 Task: Create a section Agile Accelerators and in the section, add a milestone UI/UX Improvements in the project AcmeWorks
Action: Mouse moved to (359, 480)
Screenshot: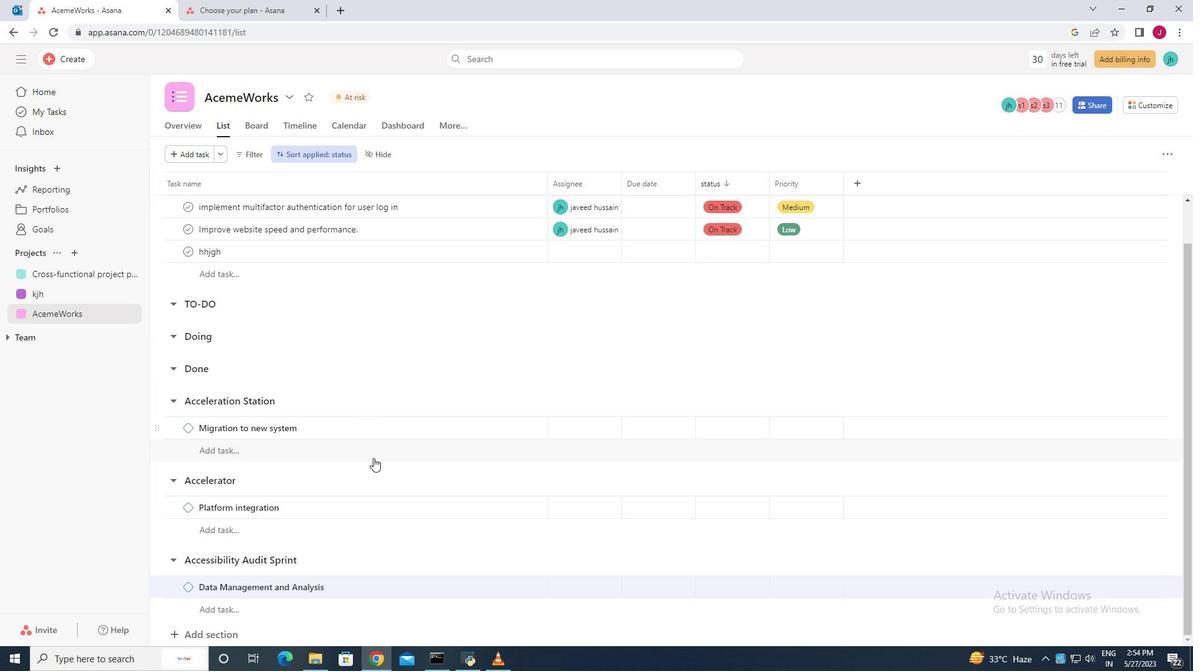 
Action: Mouse scrolled (364, 473) with delta (0, 0)
Screenshot: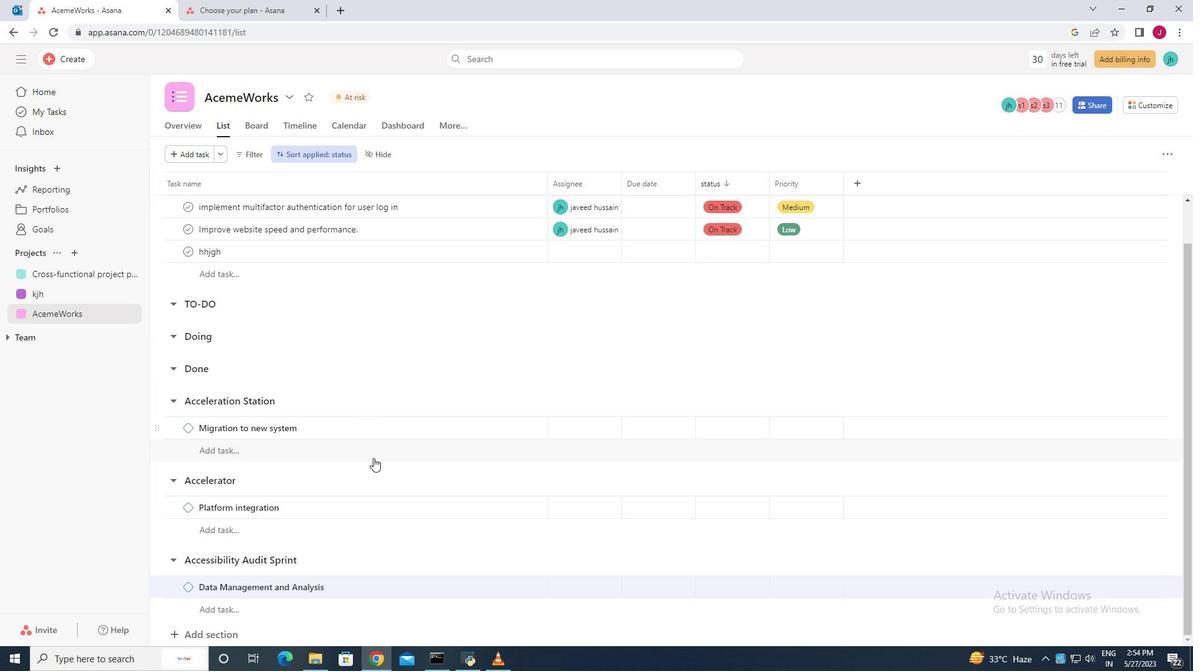 
Action: Mouse moved to (356, 485)
Screenshot: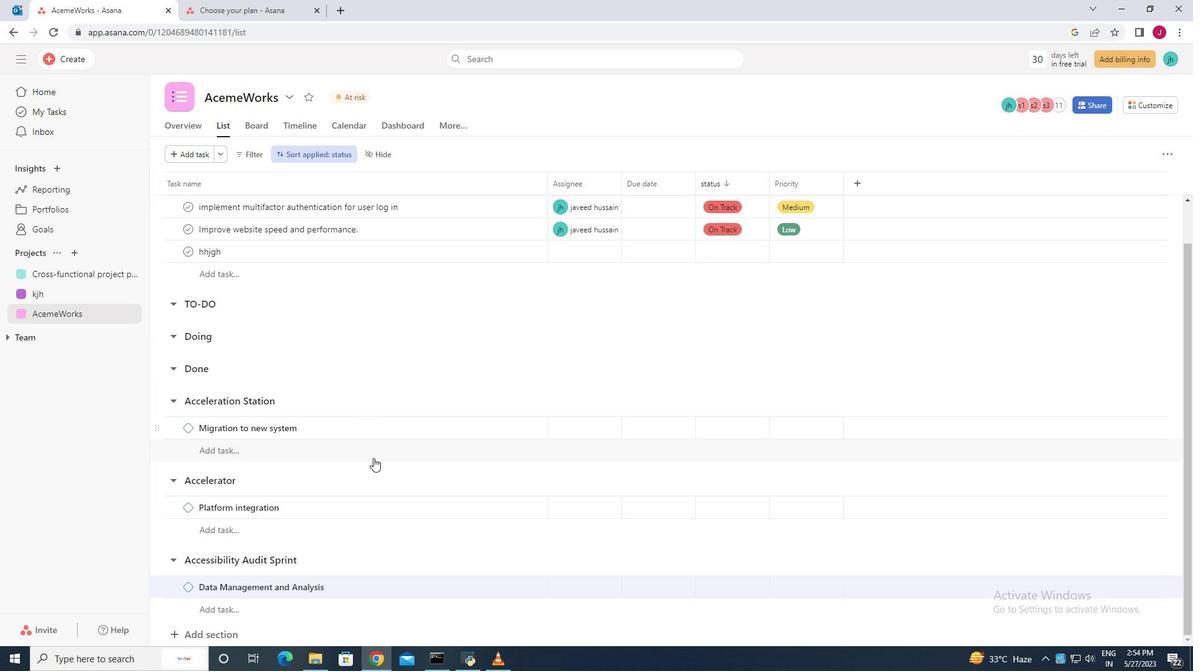 
Action: Mouse scrolled (356, 485) with delta (0, 0)
Screenshot: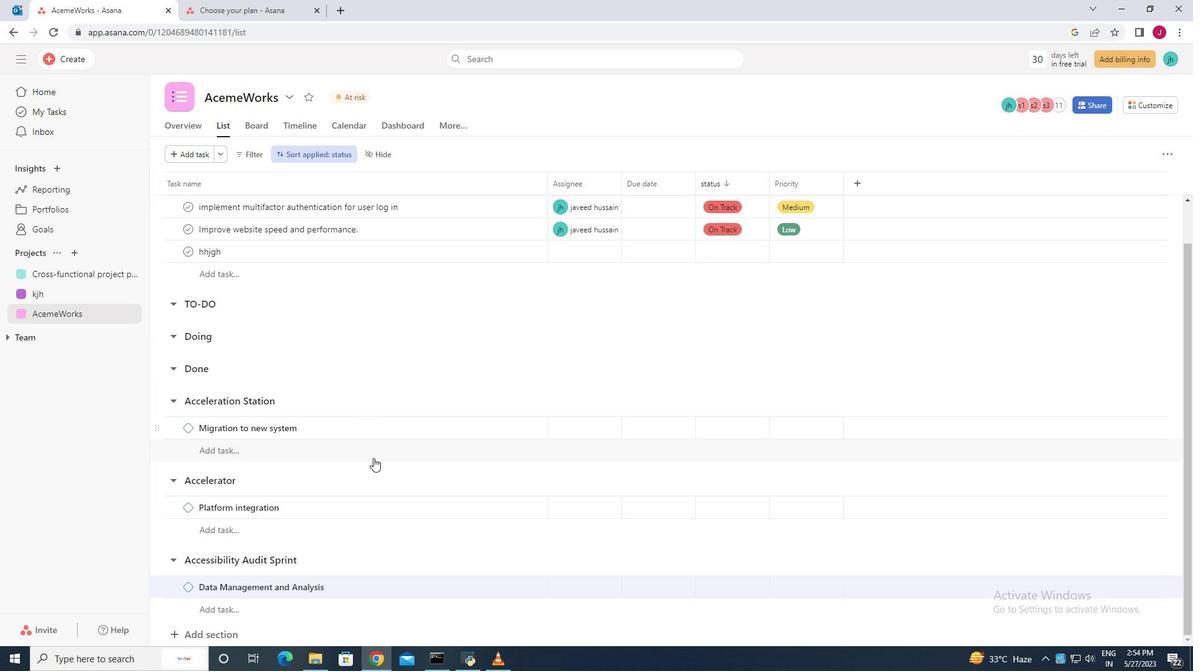 
Action: Mouse moved to (354, 490)
Screenshot: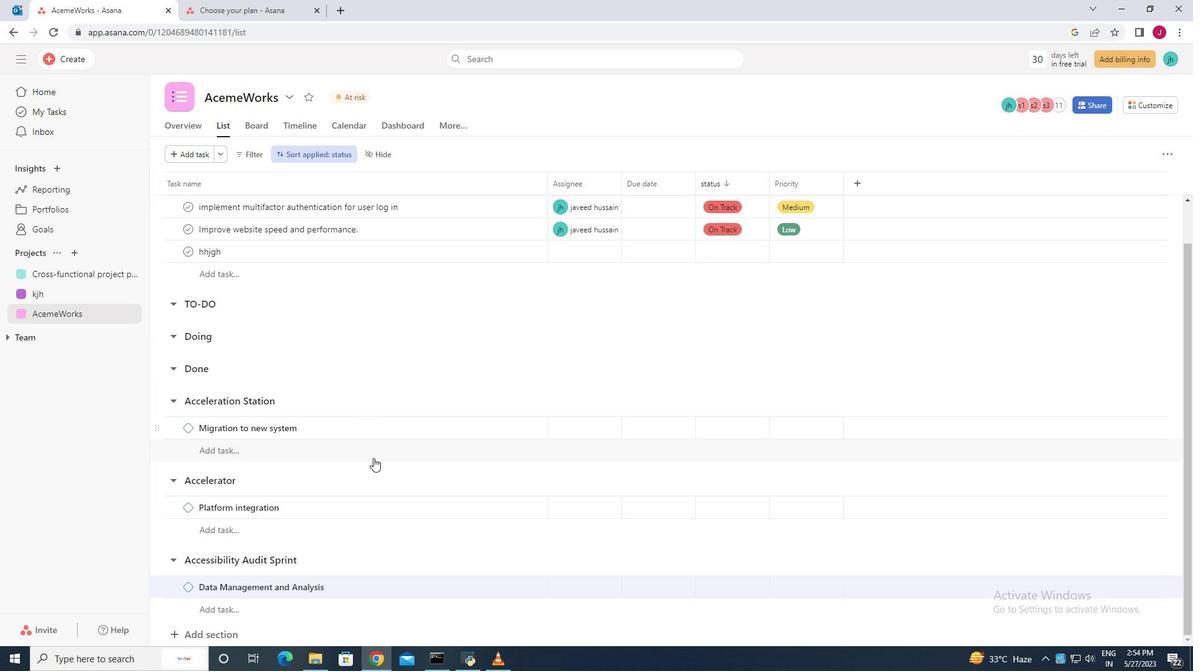 
Action: Mouse scrolled (354, 489) with delta (0, 0)
Screenshot: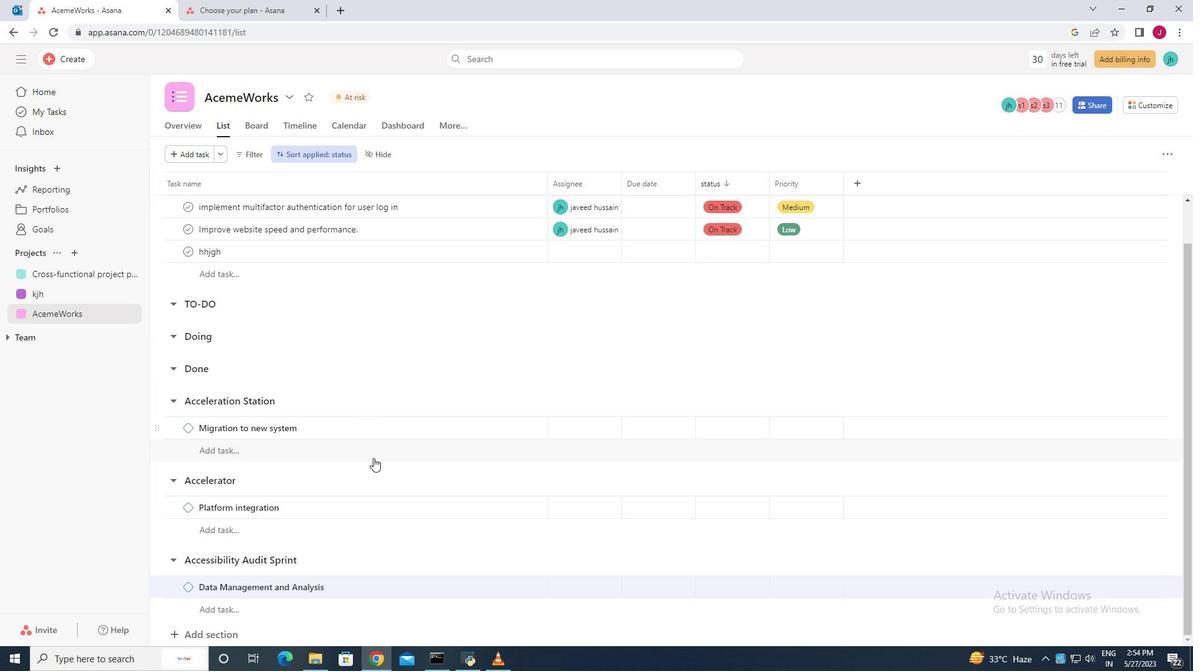 
Action: Mouse moved to (350, 495)
Screenshot: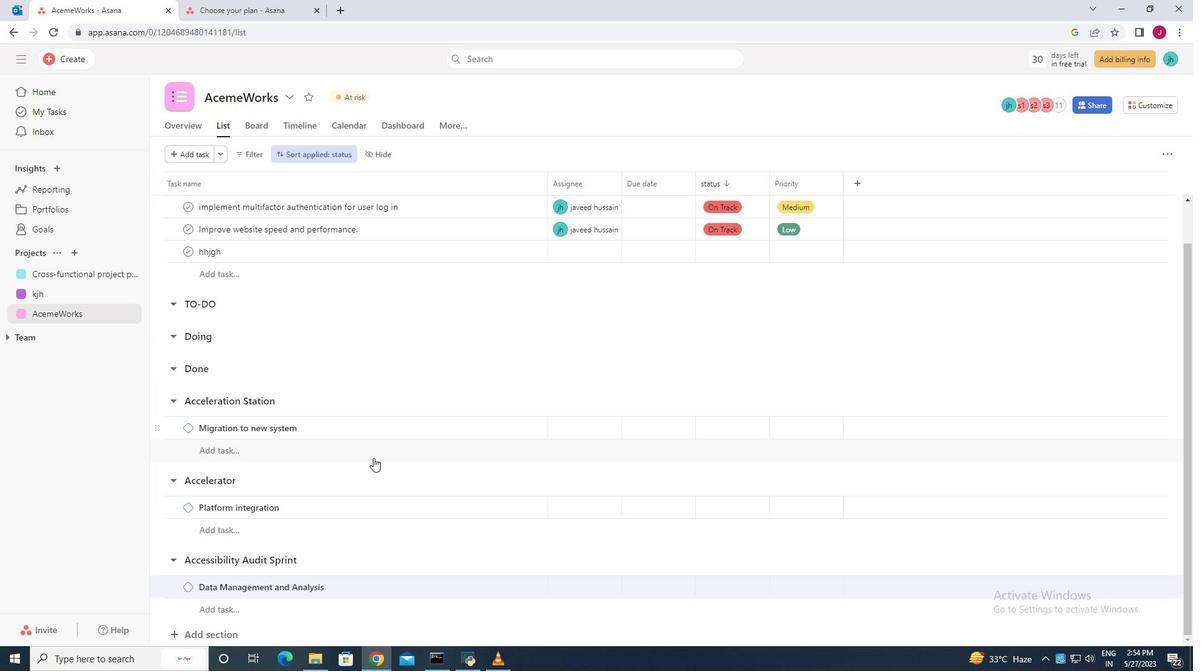 
Action: Mouse scrolled (350, 494) with delta (0, 0)
Screenshot: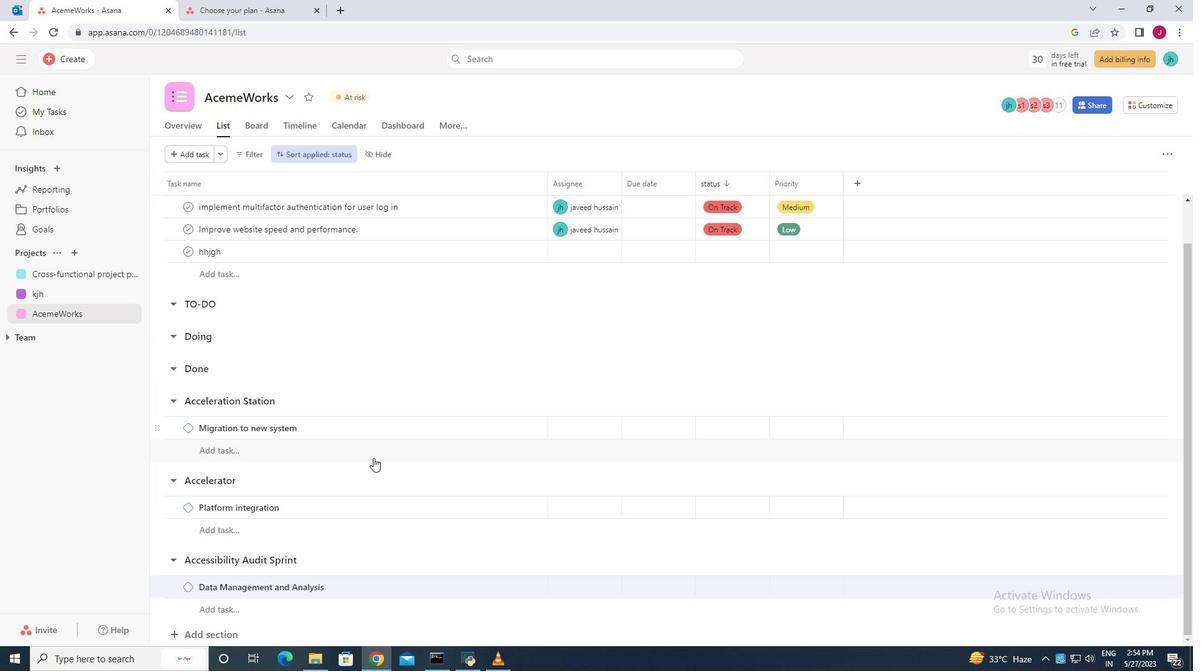 
Action: Mouse moved to (343, 503)
Screenshot: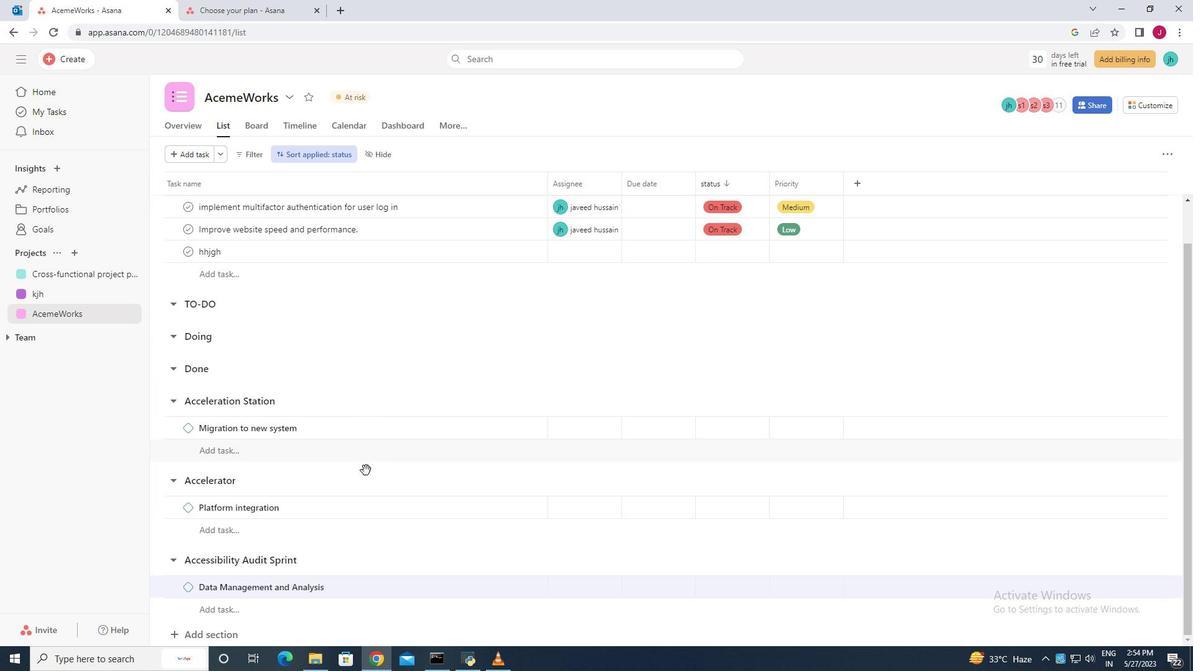 
Action: Mouse scrolled (343, 503) with delta (0, 0)
Screenshot: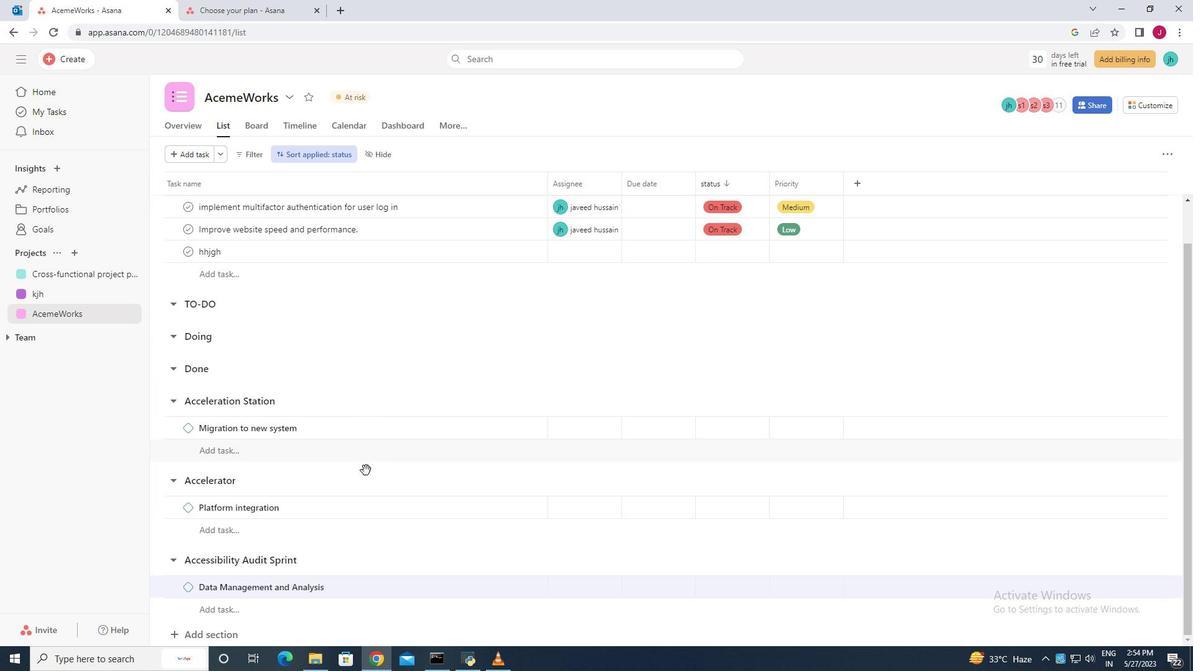 
Action: Mouse moved to (206, 630)
Screenshot: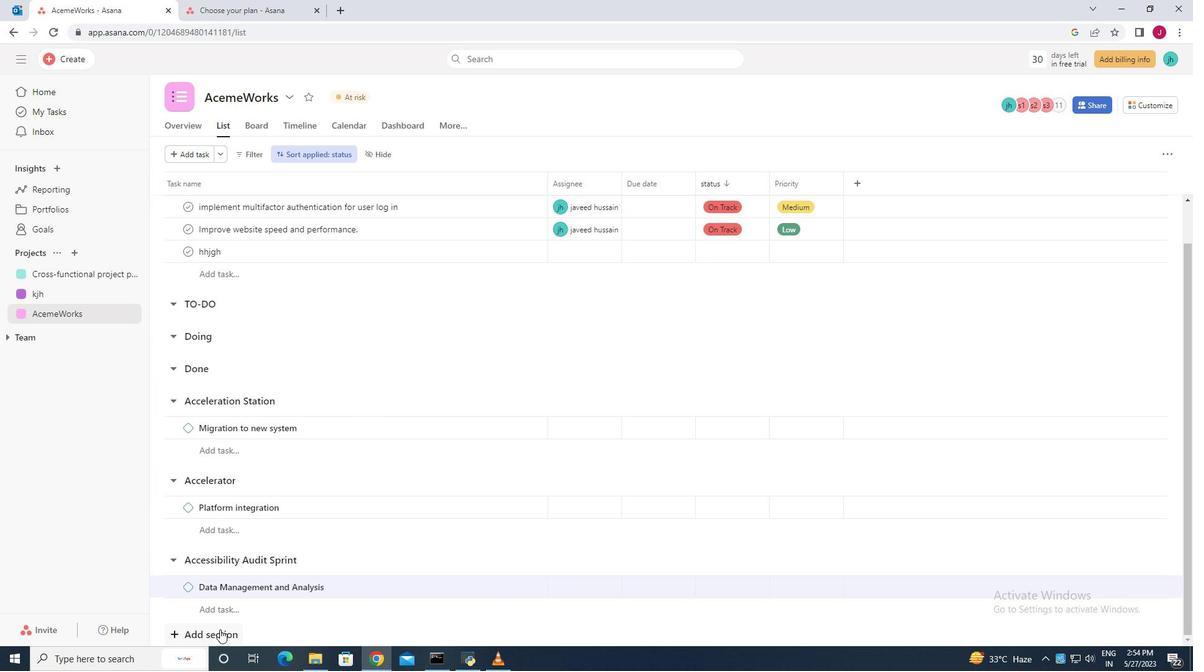 
Action: Mouse pressed left at (206, 630)
Screenshot: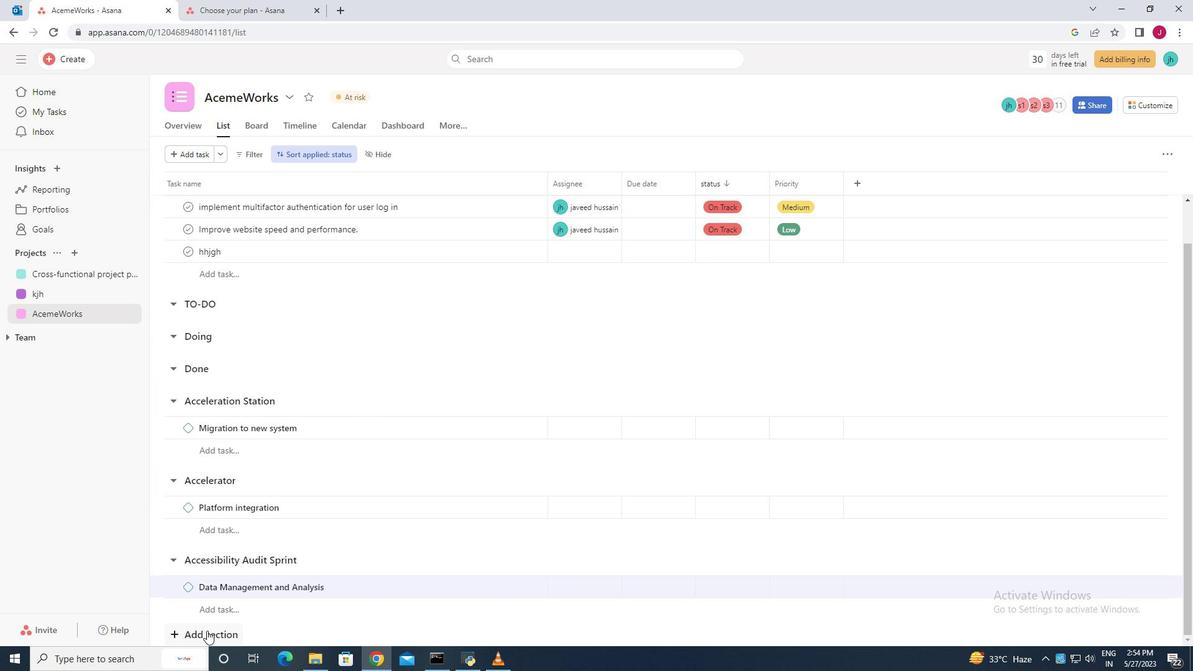 
Action: Mouse moved to (325, 553)
Screenshot: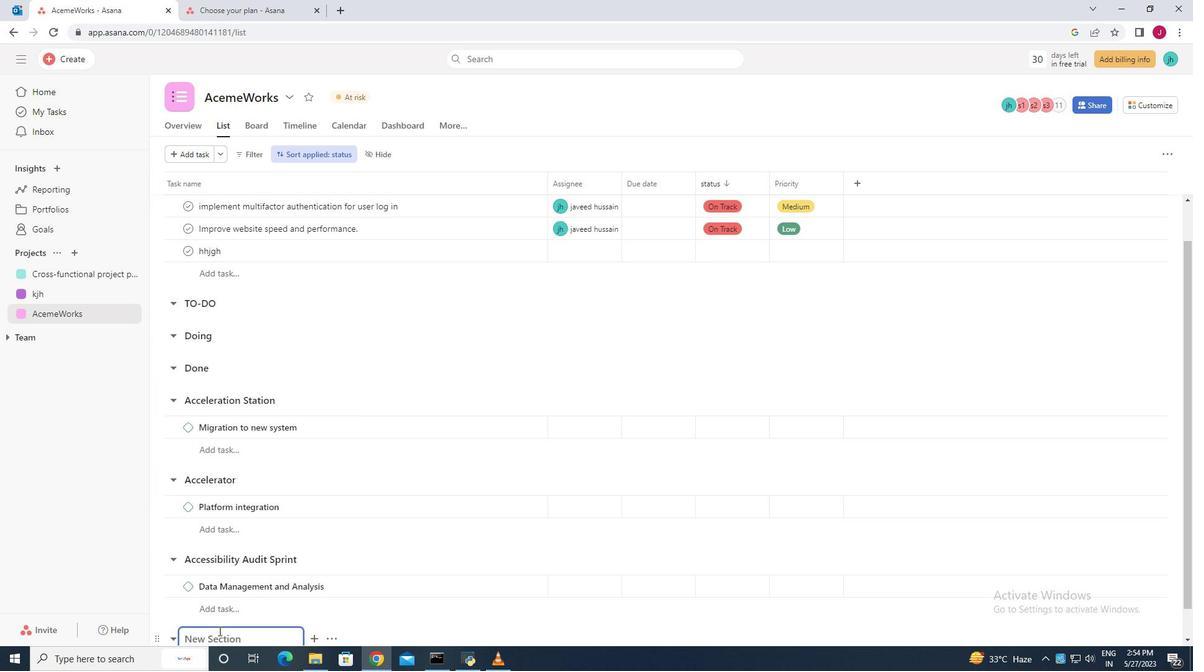 
Action: Mouse scrolled (325, 552) with delta (0, 0)
Screenshot: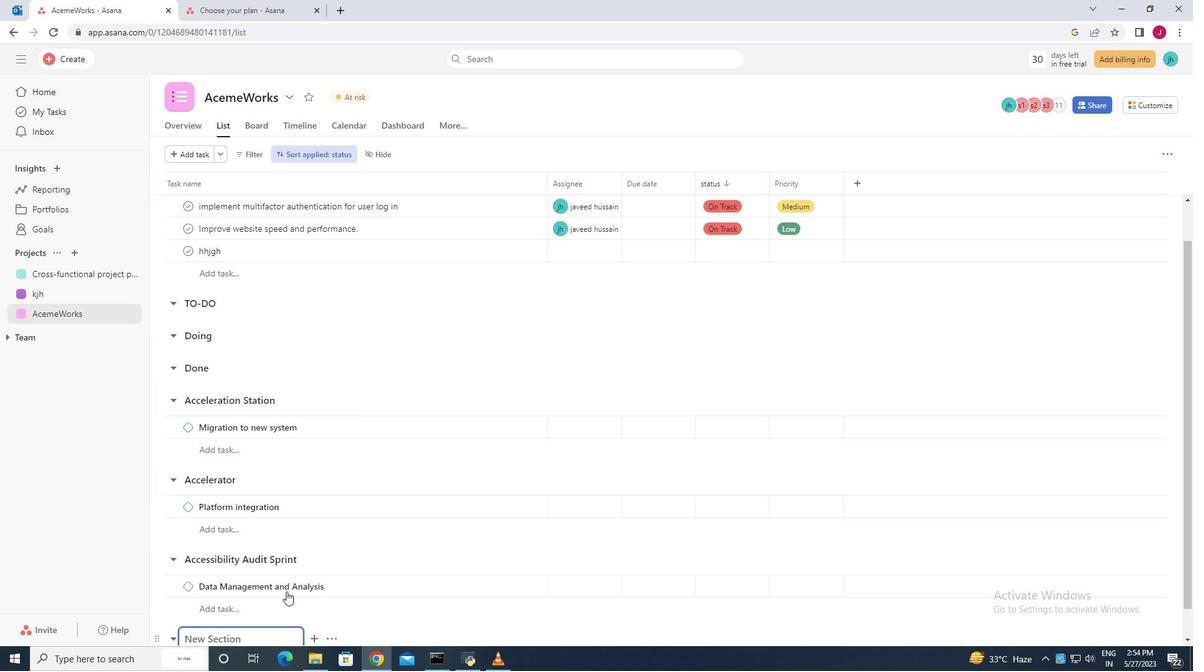 
Action: Mouse moved to (325, 553)
Screenshot: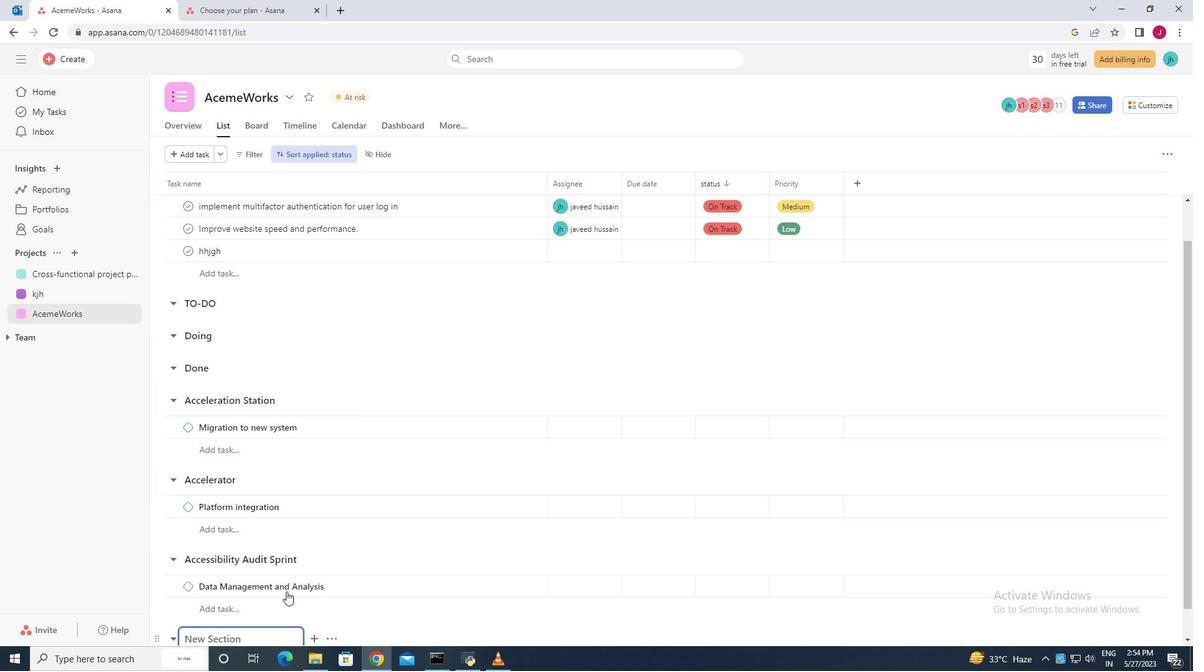 
Action: Mouse scrolled (325, 552) with delta (0, 0)
Screenshot: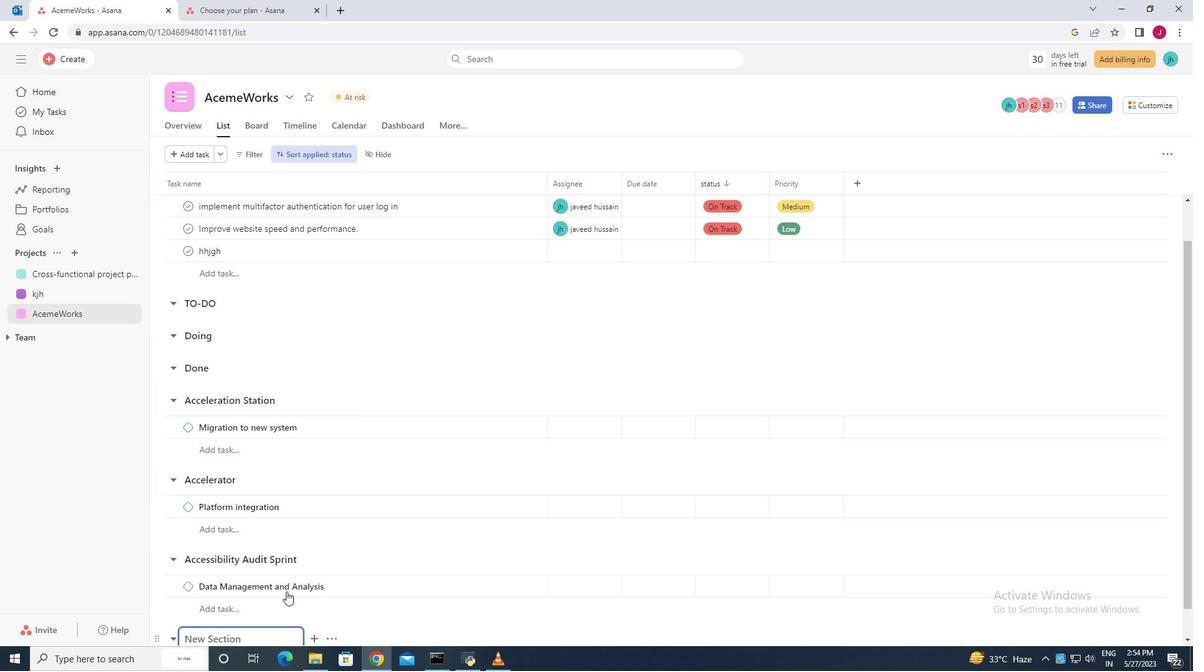 
Action: Mouse scrolled (325, 552) with delta (0, 0)
Screenshot: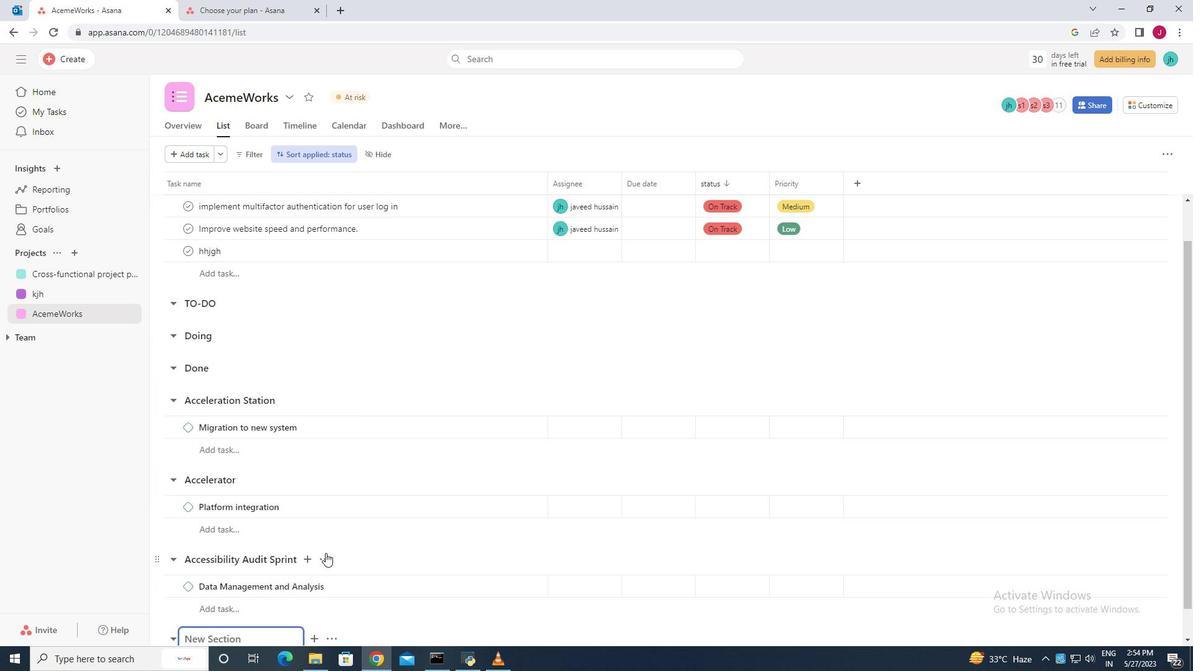 
Action: Mouse scrolled (325, 552) with delta (0, 0)
Screenshot: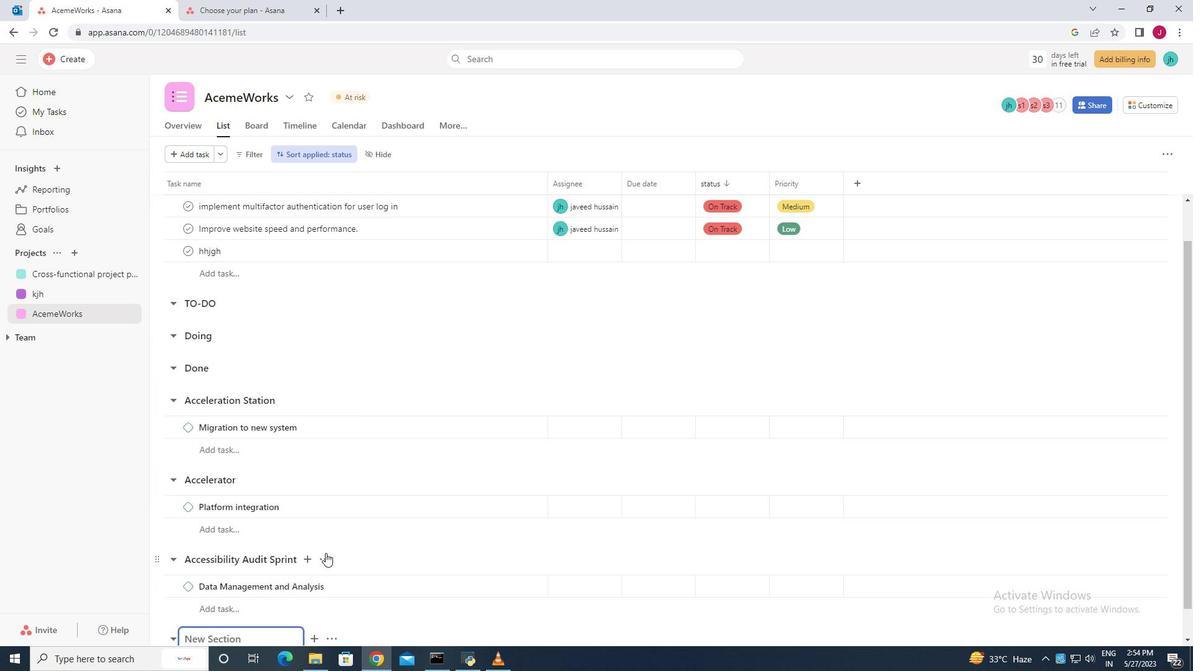 
Action: Mouse moved to (326, 551)
Screenshot: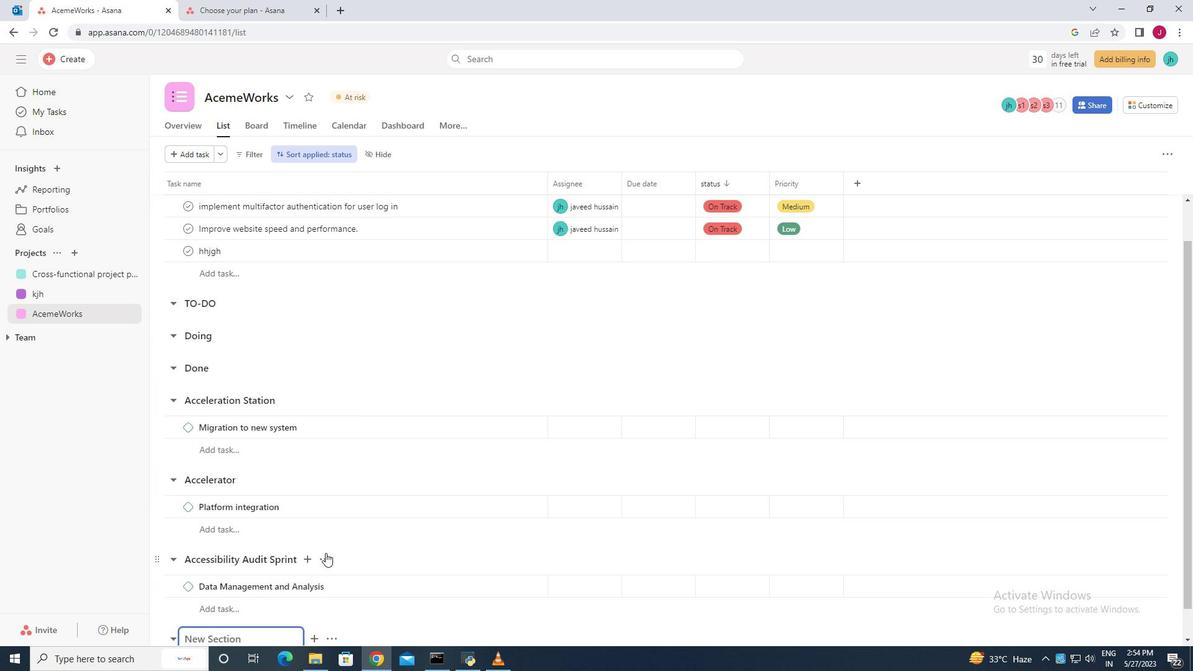 
Action: Mouse scrolled (325, 551) with delta (0, 0)
Screenshot: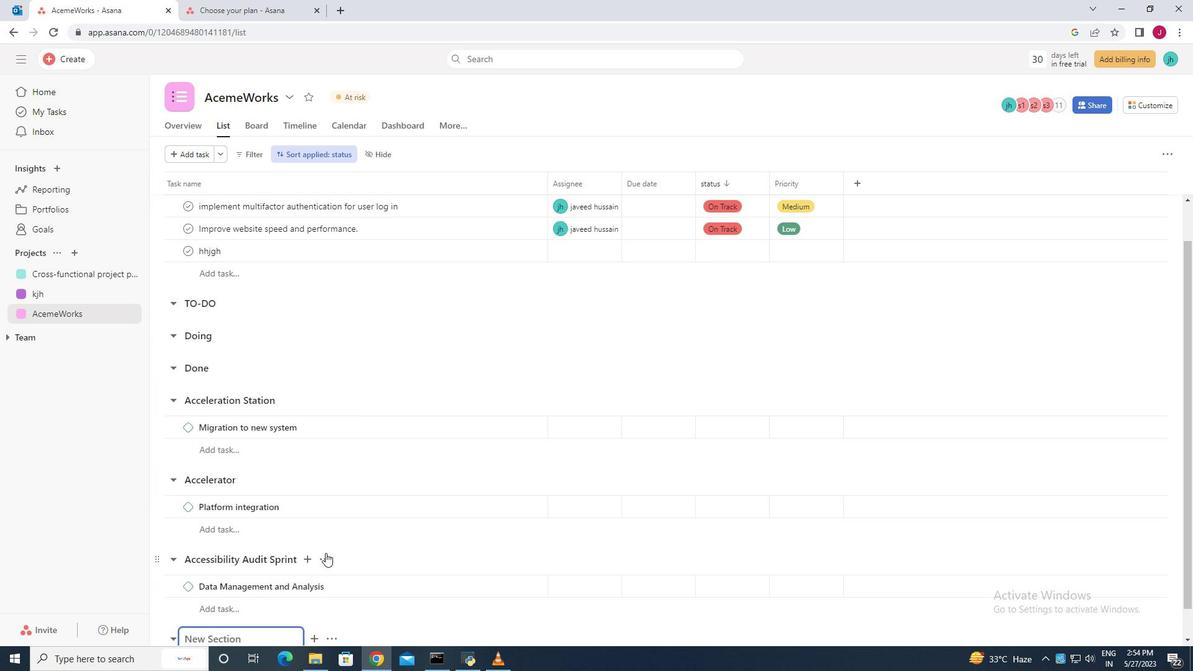 
Action: Mouse moved to (326, 551)
Screenshot: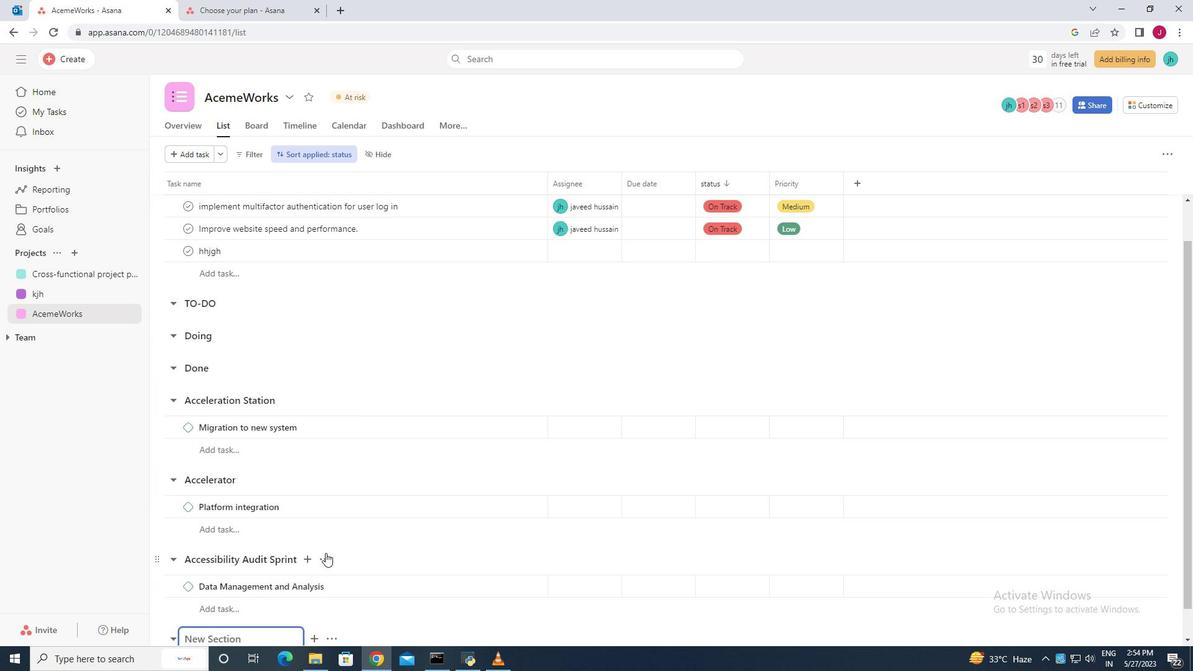
Action: Mouse scrolled (326, 550) with delta (0, 0)
Screenshot: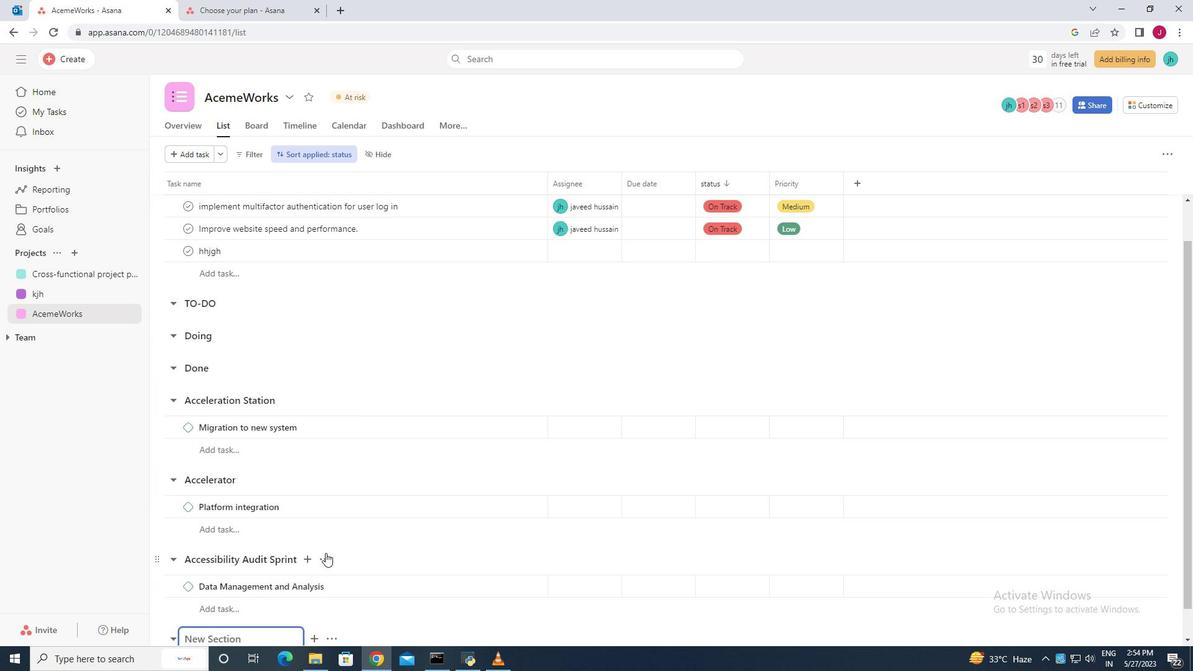
Action: Mouse moved to (328, 548)
Screenshot: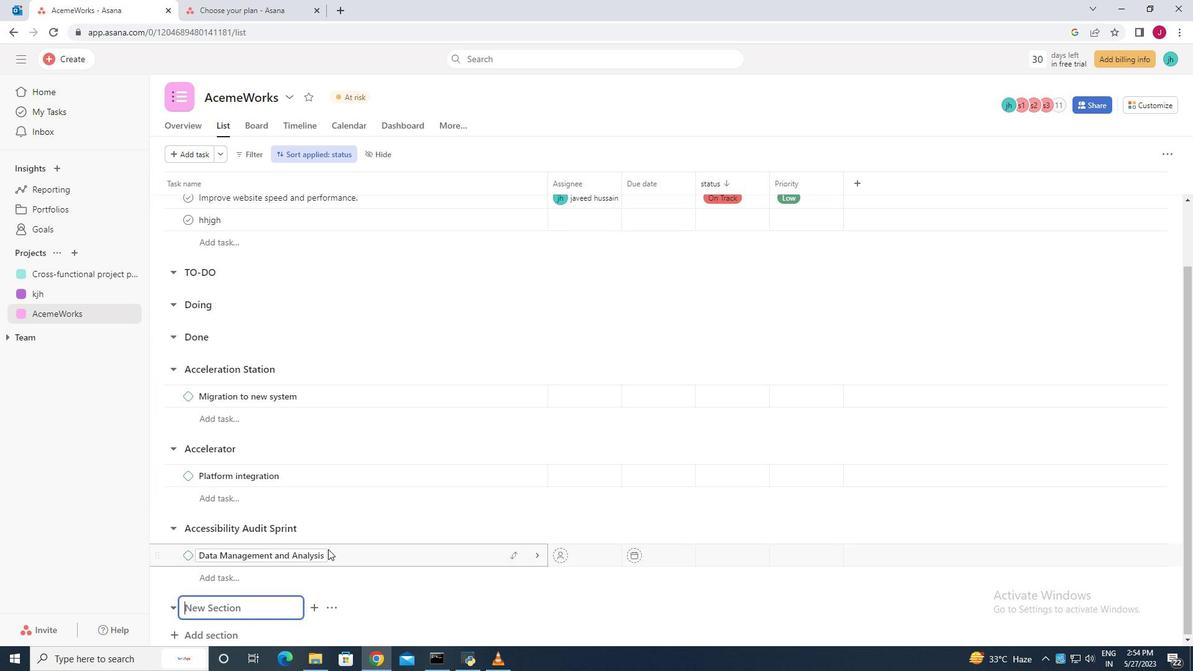 
Action: Mouse scrolled (328, 548) with delta (0, 0)
Screenshot: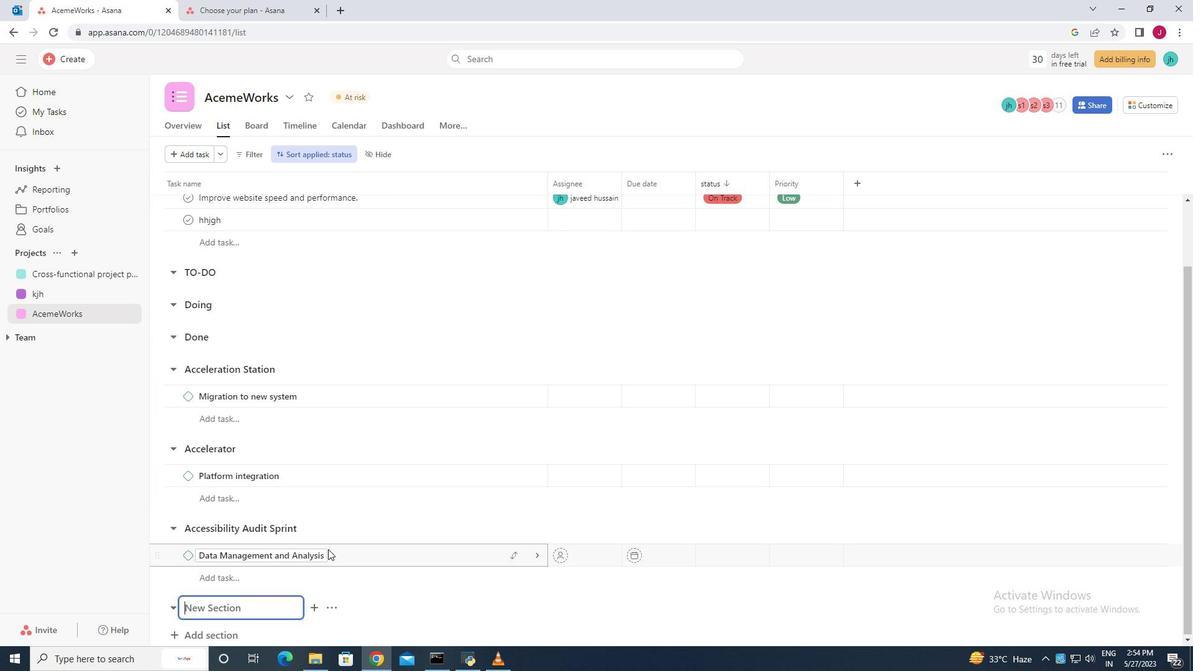 
Action: Mouse scrolled (328, 548) with delta (0, 0)
Screenshot: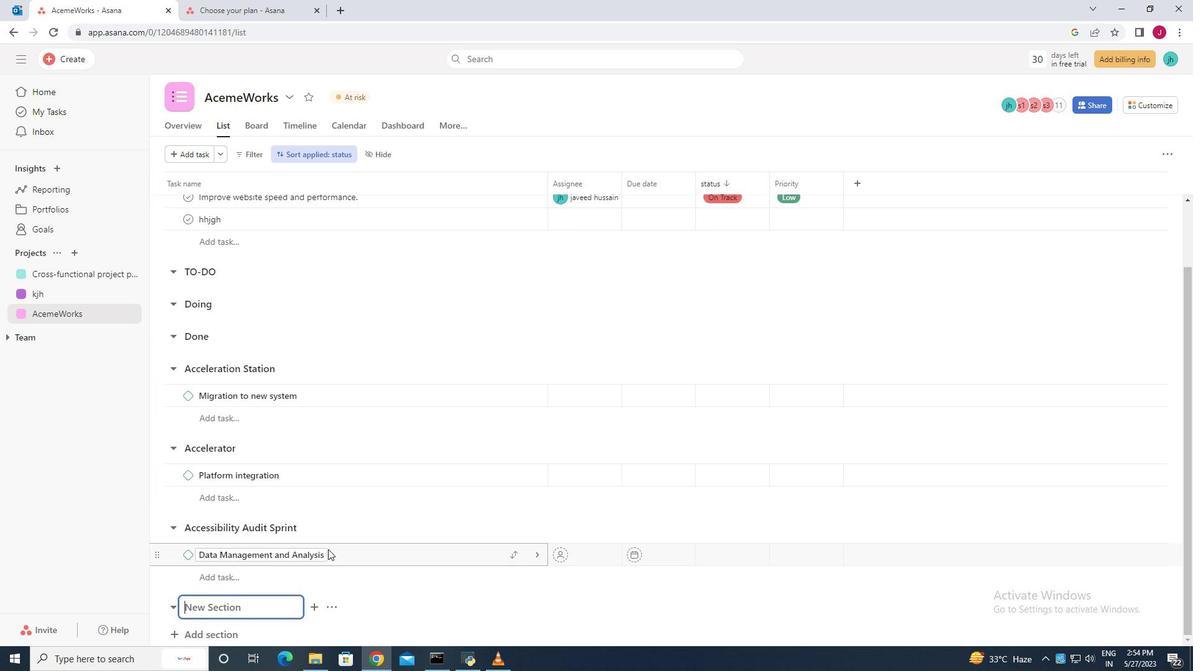 
Action: Mouse moved to (328, 548)
Screenshot: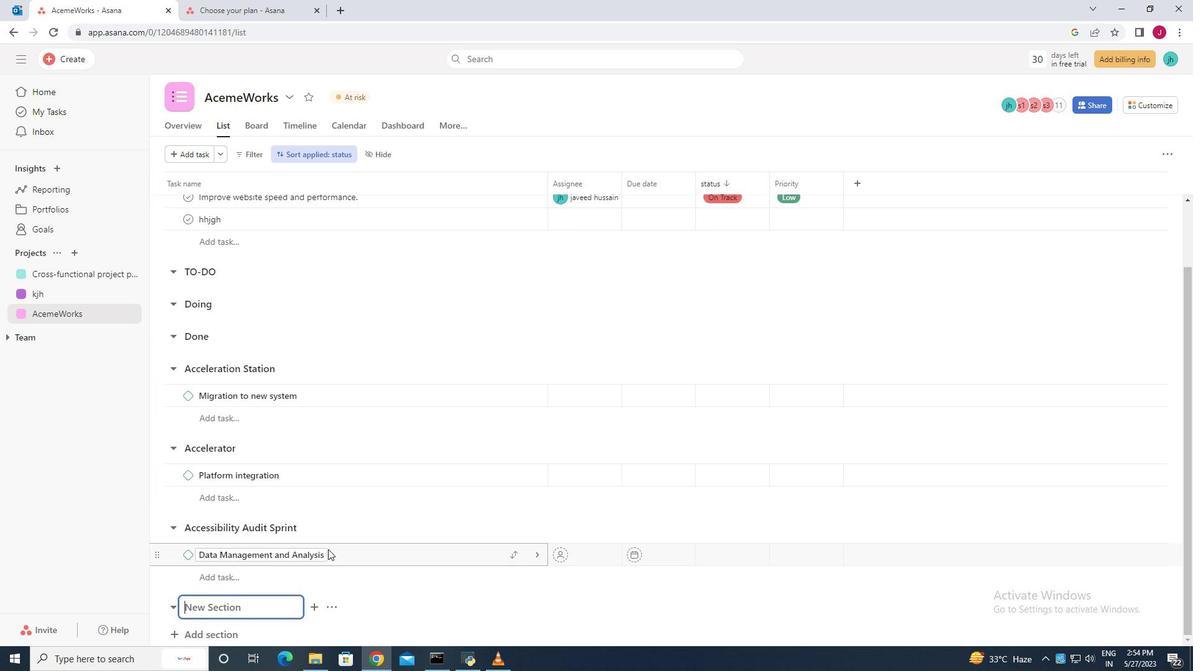 
Action: Mouse scrolled (328, 548) with delta (0, 0)
Screenshot: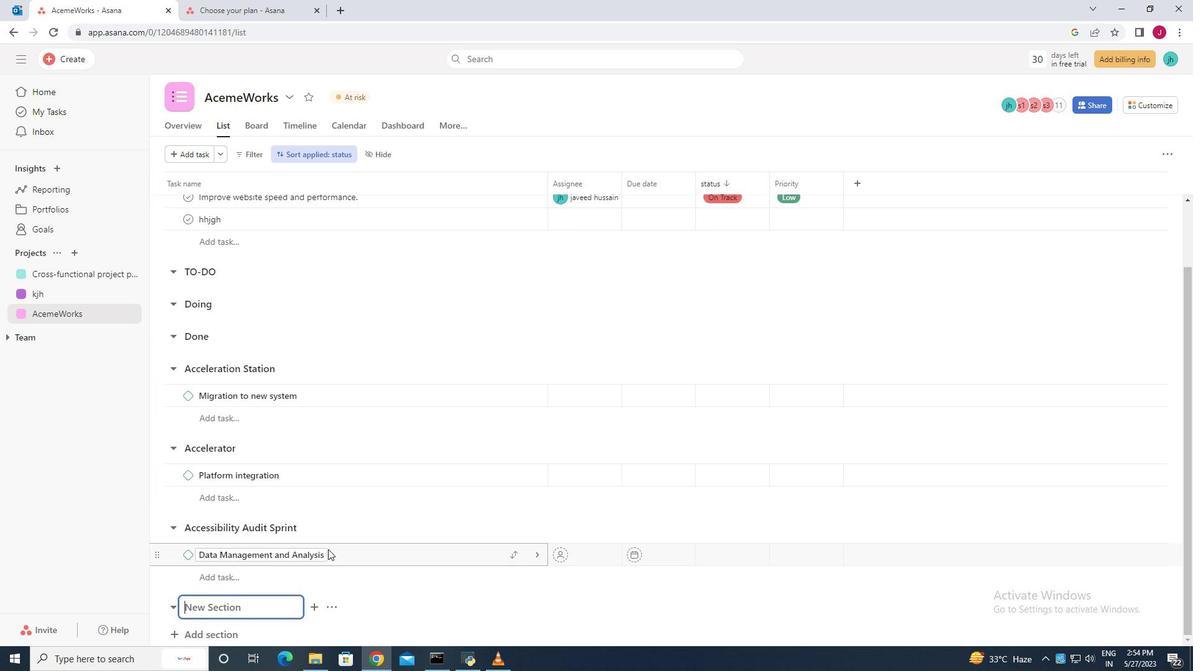 
Action: Mouse scrolled (328, 548) with delta (0, 0)
Screenshot: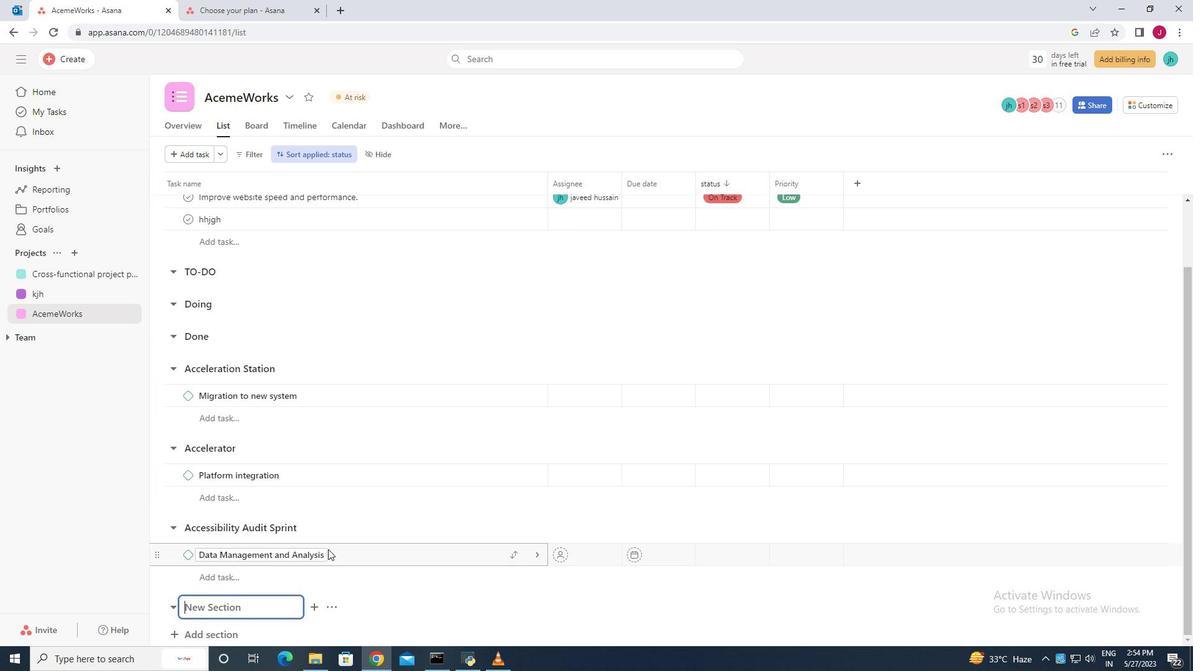 
Action: Mouse scrolled (328, 548) with delta (0, 0)
Screenshot: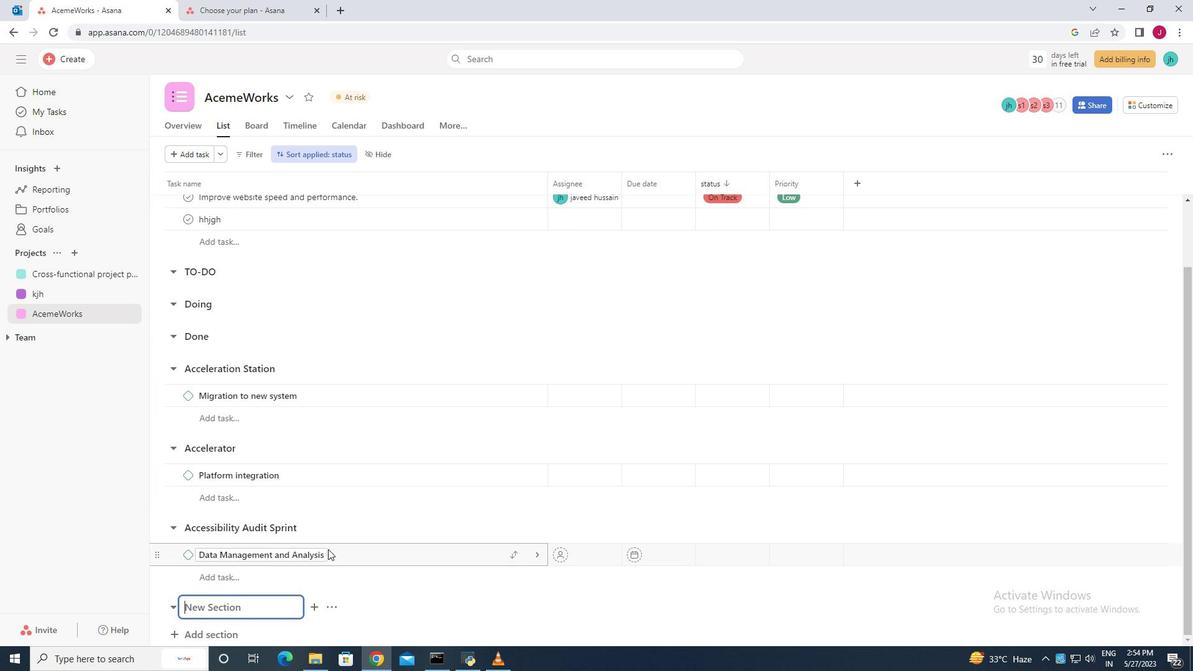 
Action: Mouse moved to (332, 544)
Screenshot: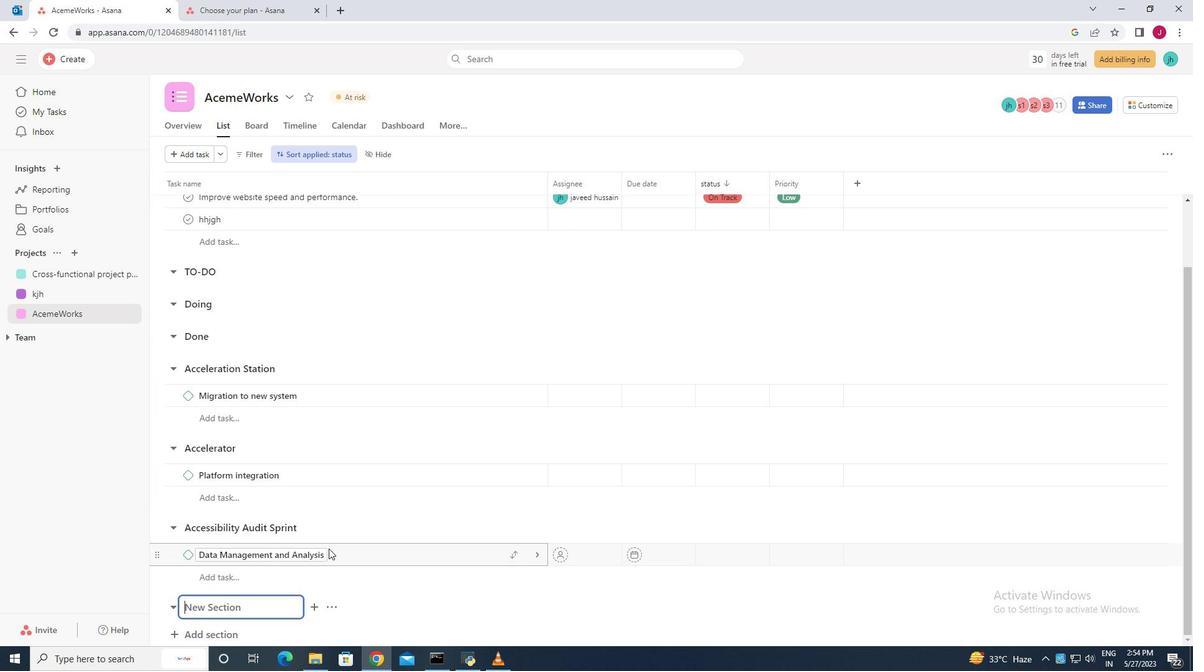 
Action: Mouse scrolled (332, 544) with delta (0, 0)
Screenshot: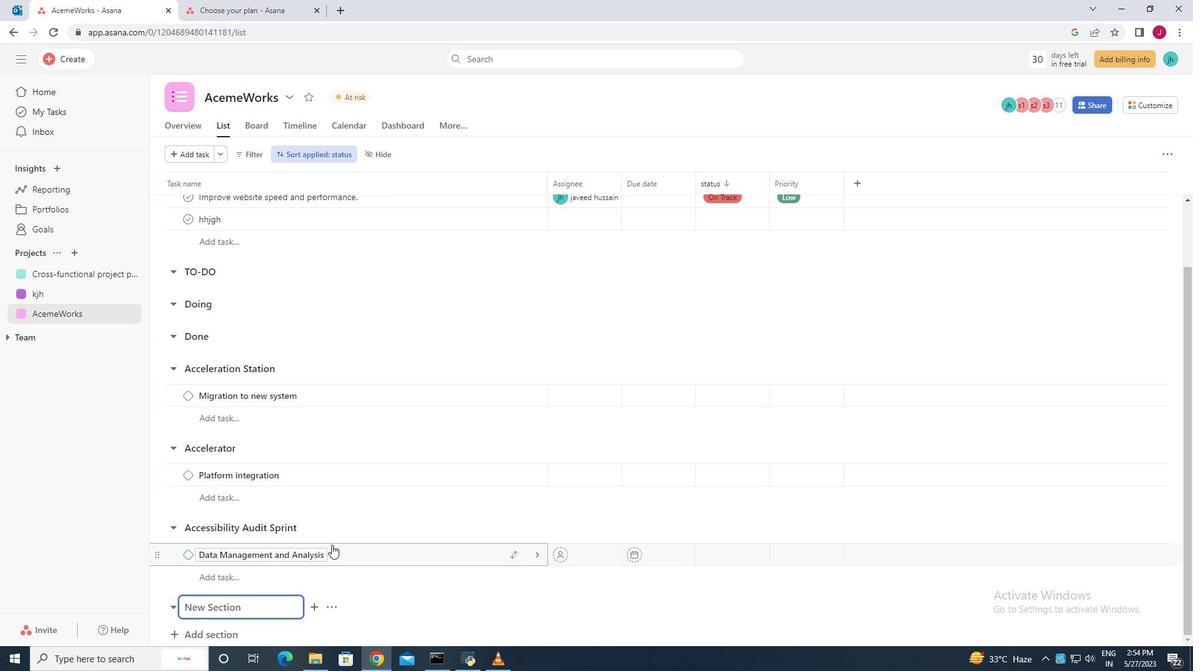 
Action: Mouse scrolled (332, 544) with delta (0, 0)
Screenshot: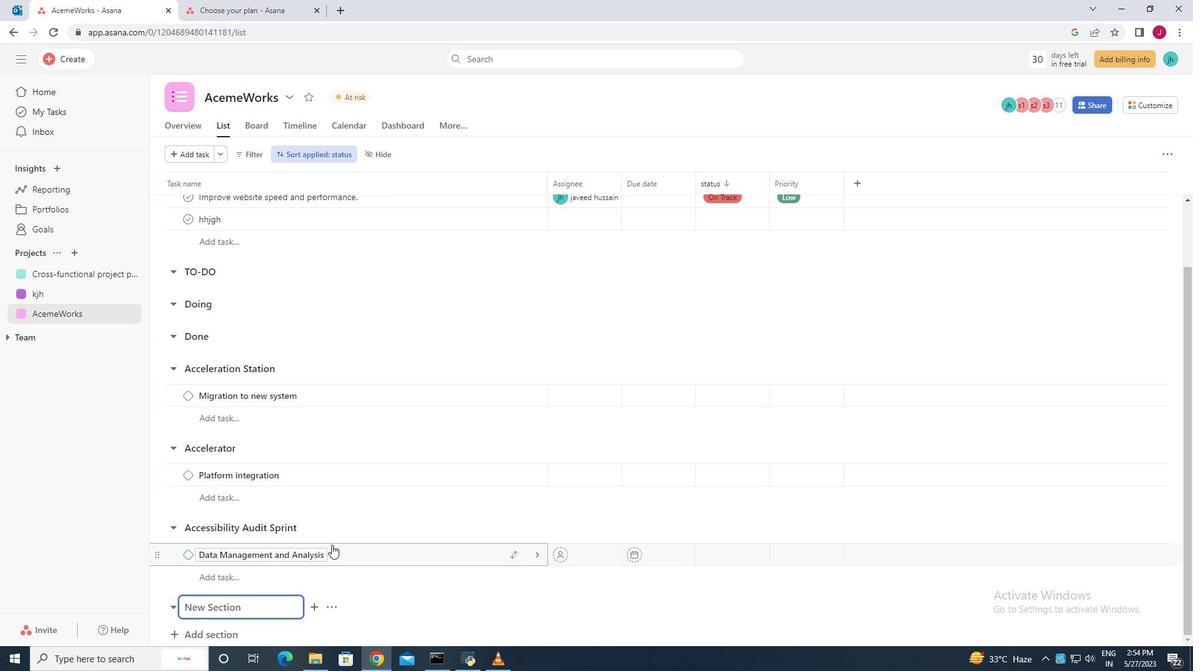
Action: Mouse scrolled (332, 544) with delta (0, 0)
Screenshot: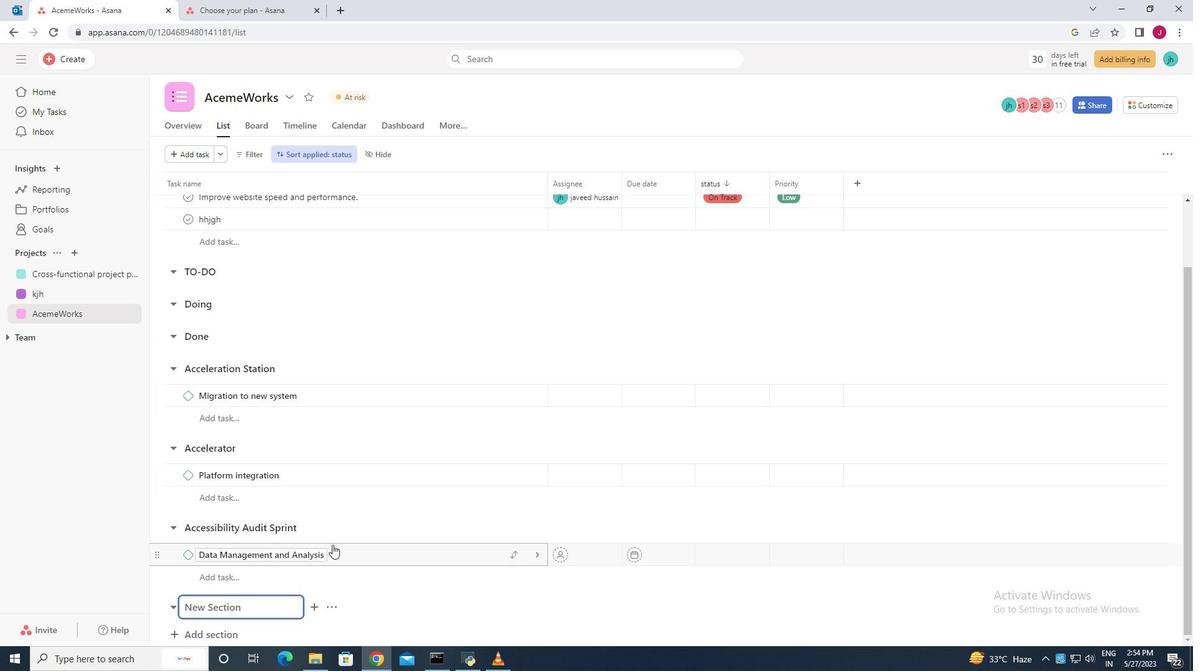 
Action: Mouse scrolled (332, 544) with delta (0, 0)
Screenshot: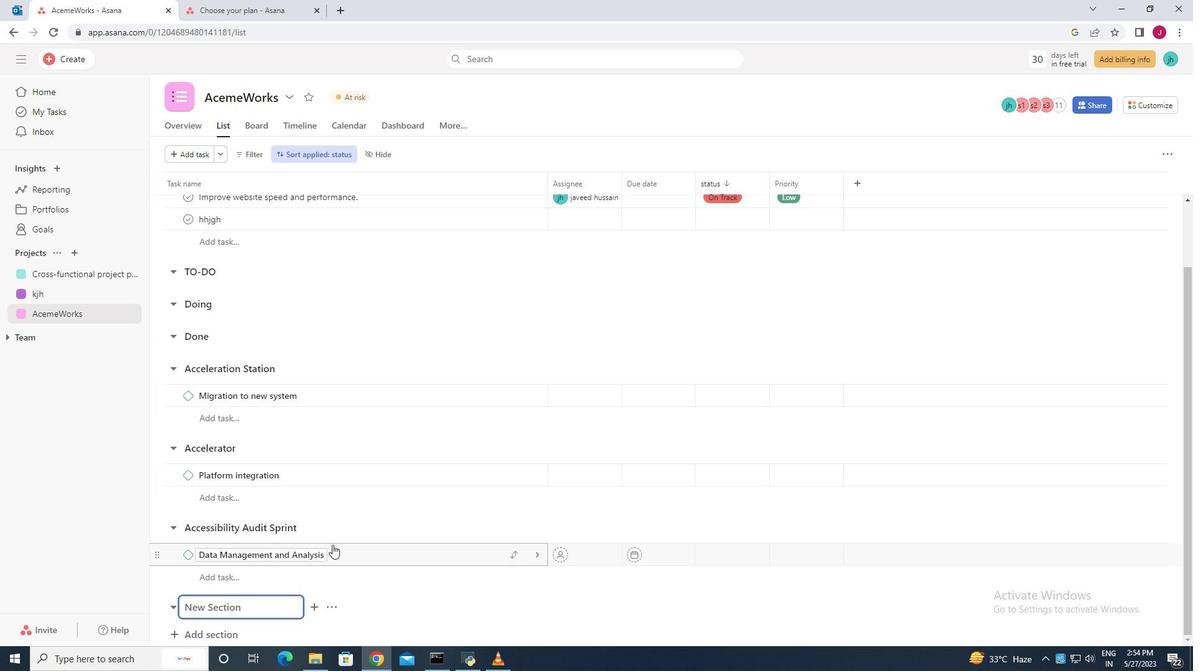 
Action: Mouse moved to (337, 543)
Screenshot: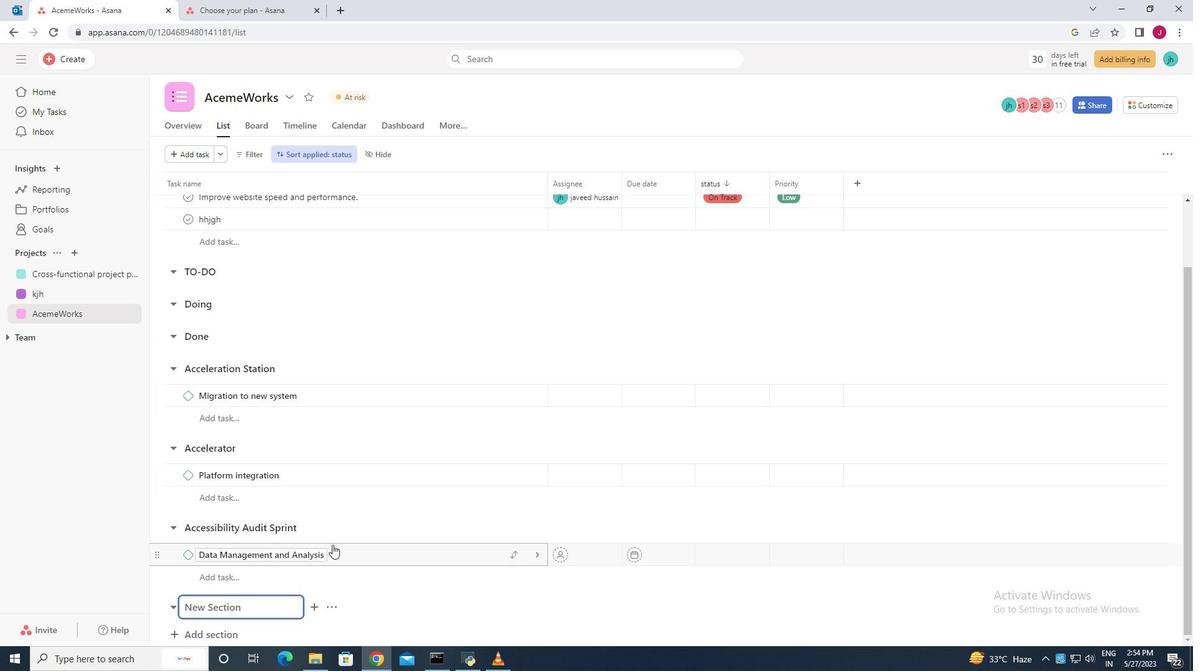 
Action: Mouse scrolled (337, 542) with delta (0, 0)
Screenshot: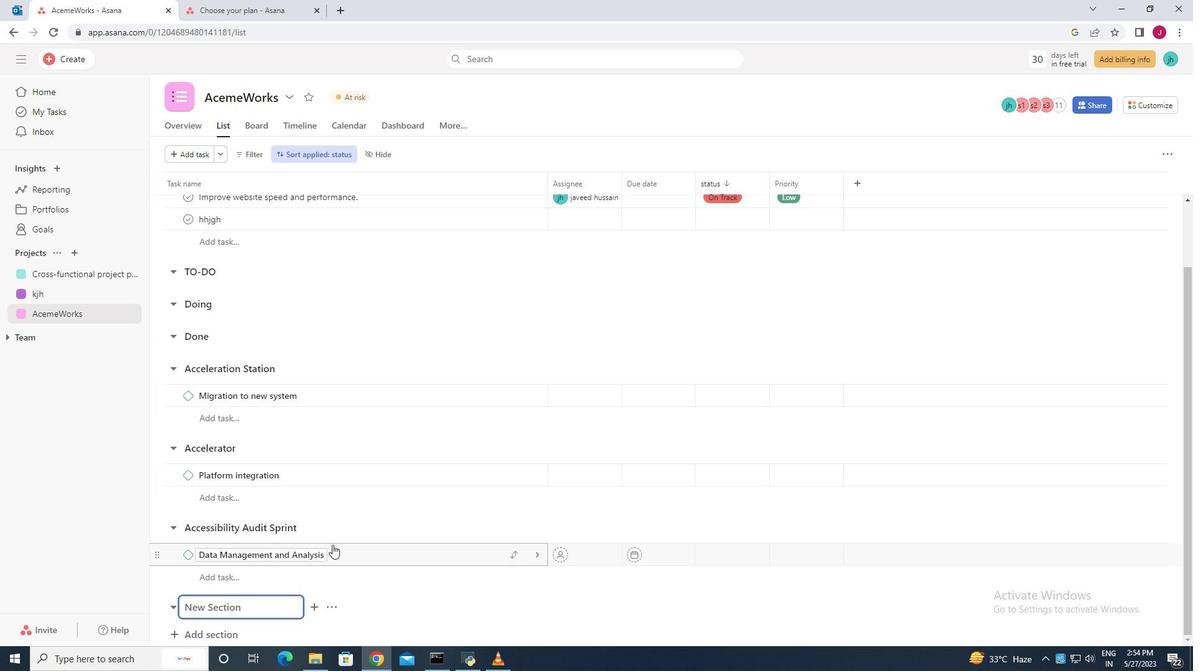 
Action: Mouse moved to (265, 602)
Screenshot: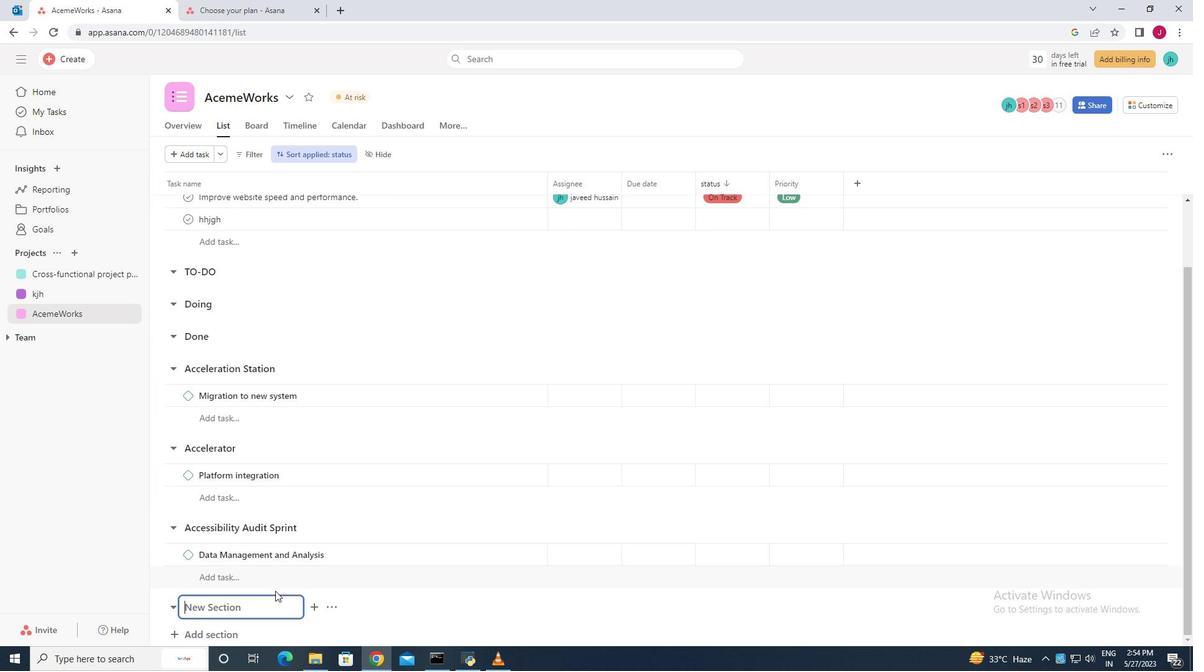 
Action: Key pressed <Key.caps_lock>A<Key.caps_lock>gile<Key.space><Key.caps_lock>A<Key.caps_lock>ccelerator<Key.space><Key.enter><Key.caps_lock>UI/UX<Key.space><Key.caps_lock><Key.caps_lock>I<Key.caps_lock>mprovements
Screenshot: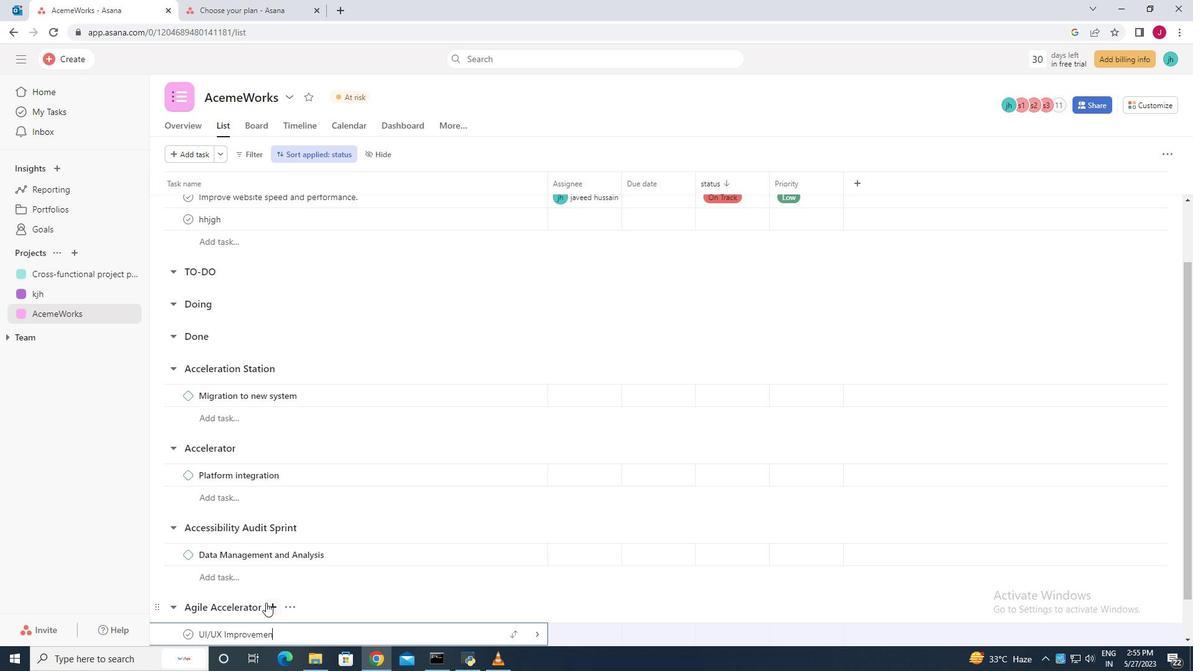 
Action: Mouse moved to (535, 631)
Screenshot: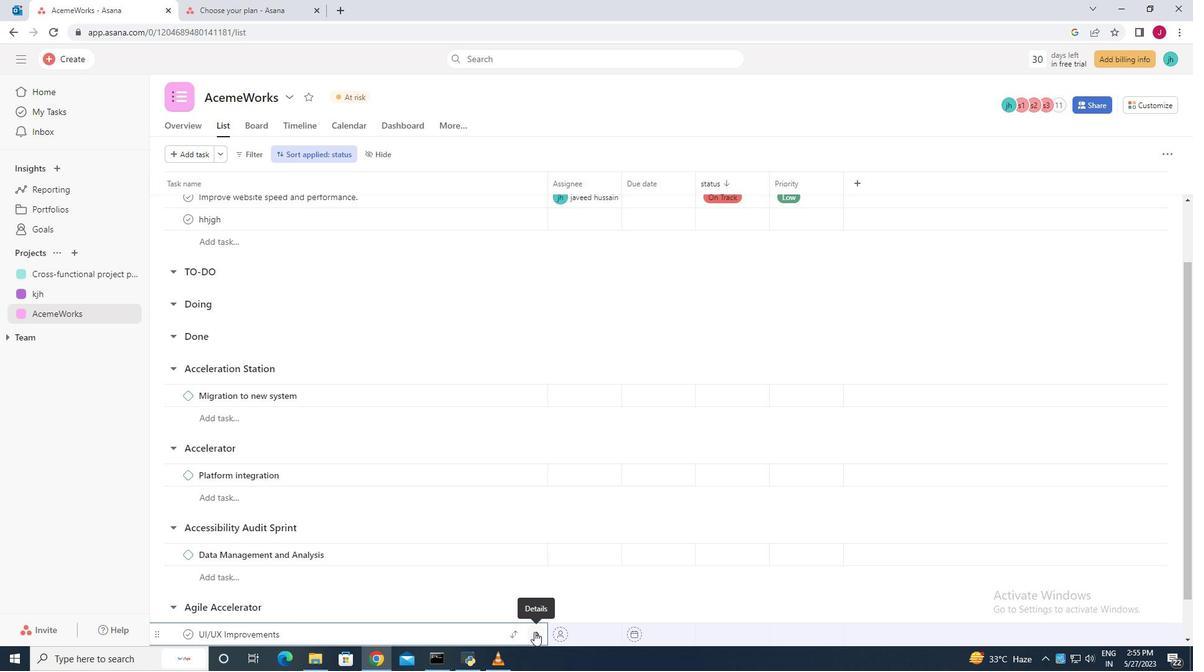 
Action: Mouse pressed left at (535, 631)
Screenshot: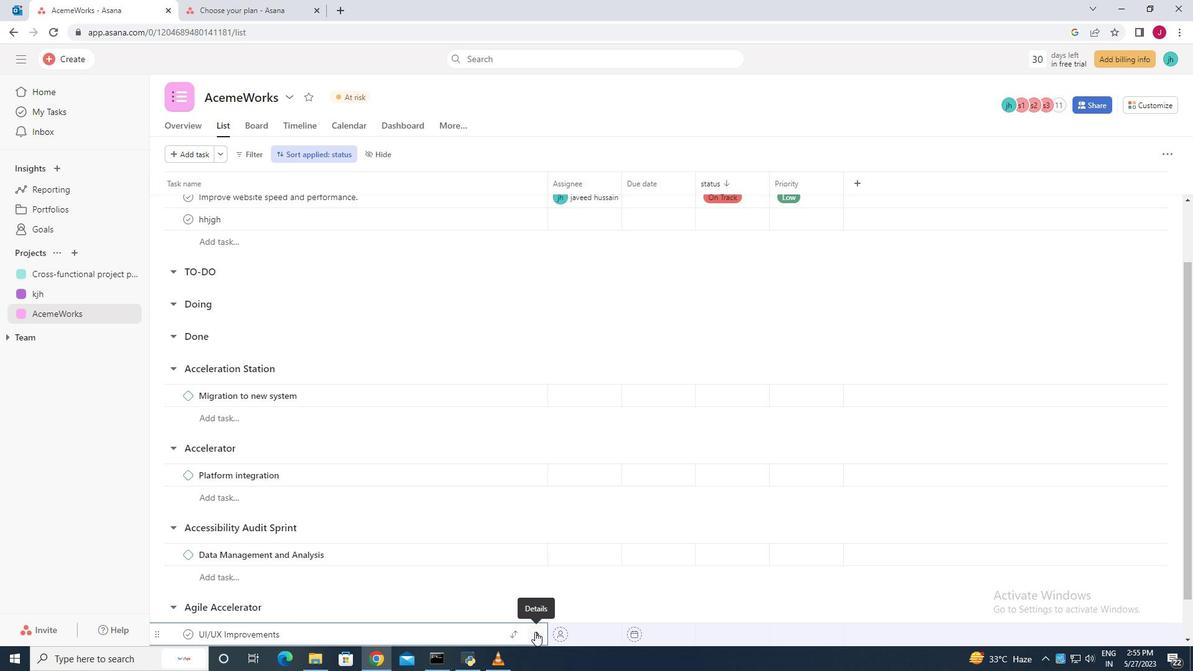 
Action: Mouse moved to (1142, 153)
Screenshot: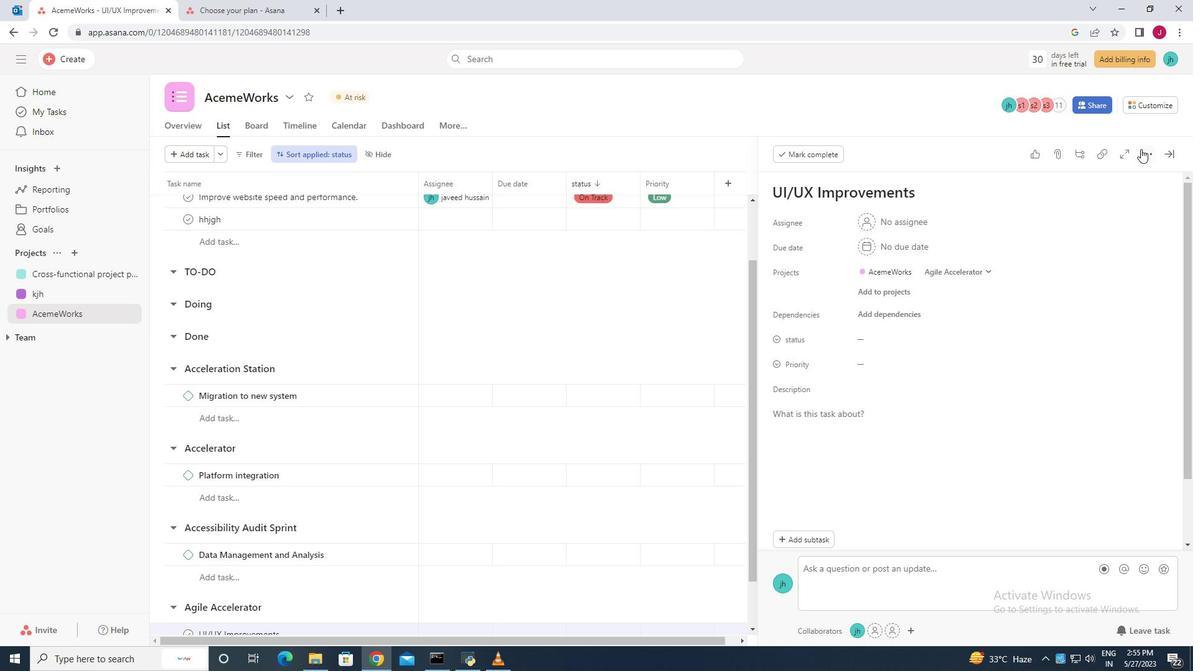 
Action: Mouse pressed left at (1142, 153)
Screenshot: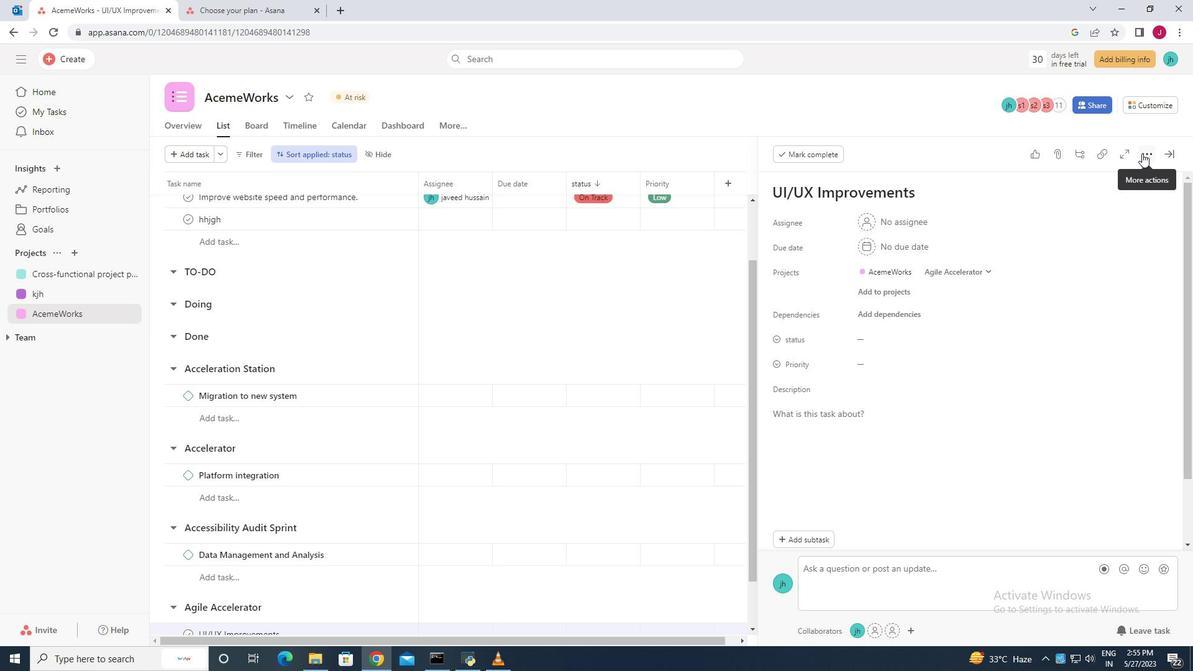 
Action: Mouse moved to (1049, 201)
Screenshot: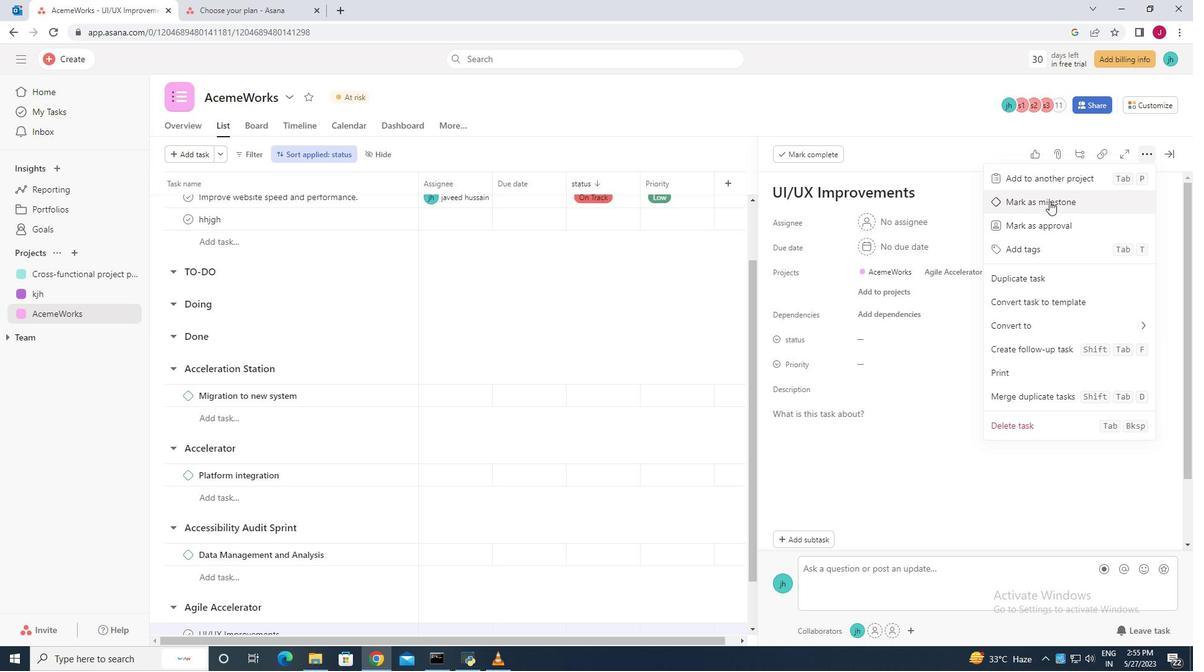 
Action: Mouse pressed left at (1049, 201)
Screenshot: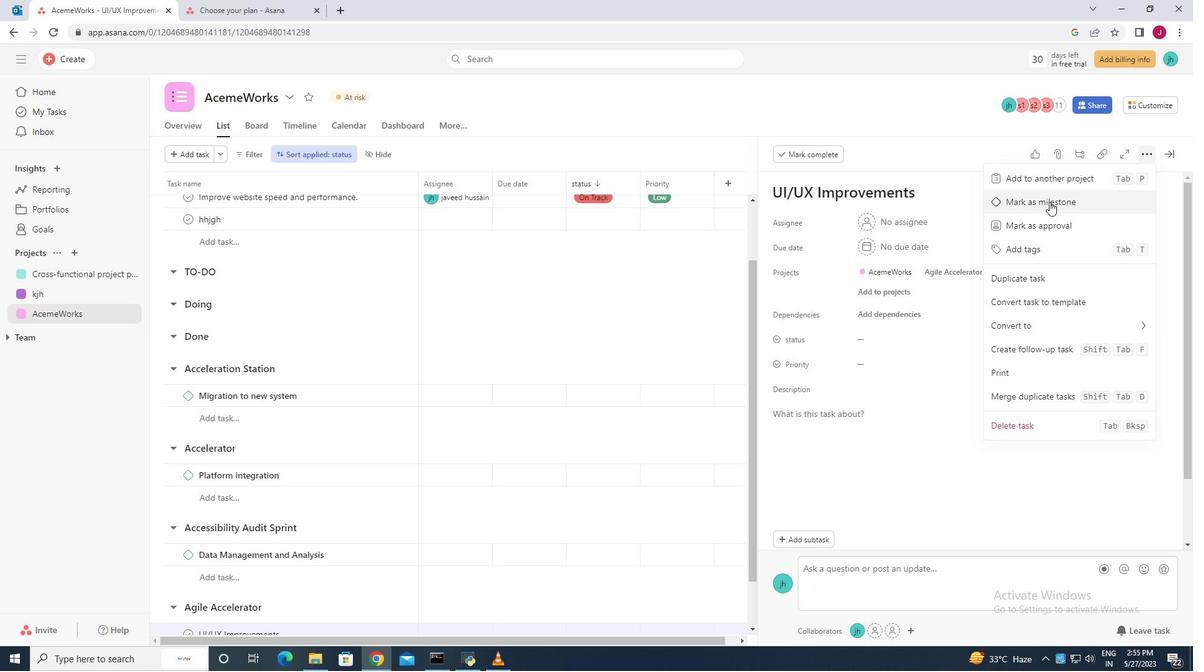 
Action: Mouse moved to (558, 320)
Screenshot: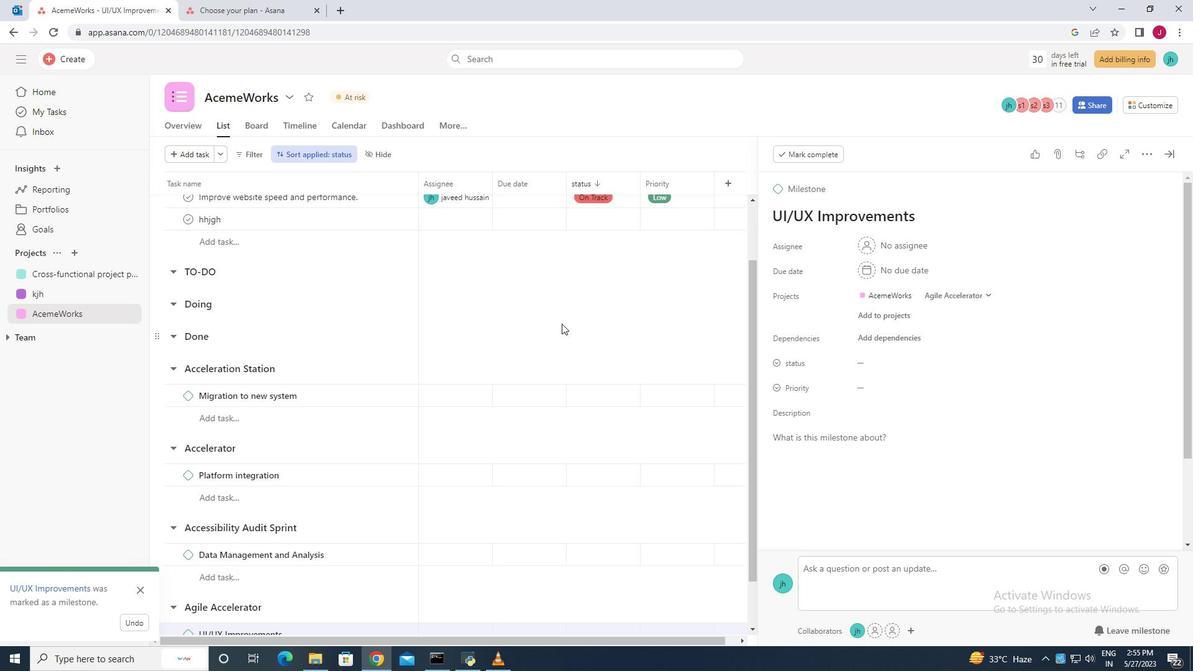 
